 Task: In the  document application.epub Download file as 'Microsoft Word' Share this file with 'softage.9@softage.net' Insert the command  Viewing
Action: Mouse moved to (490, 250)
Screenshot: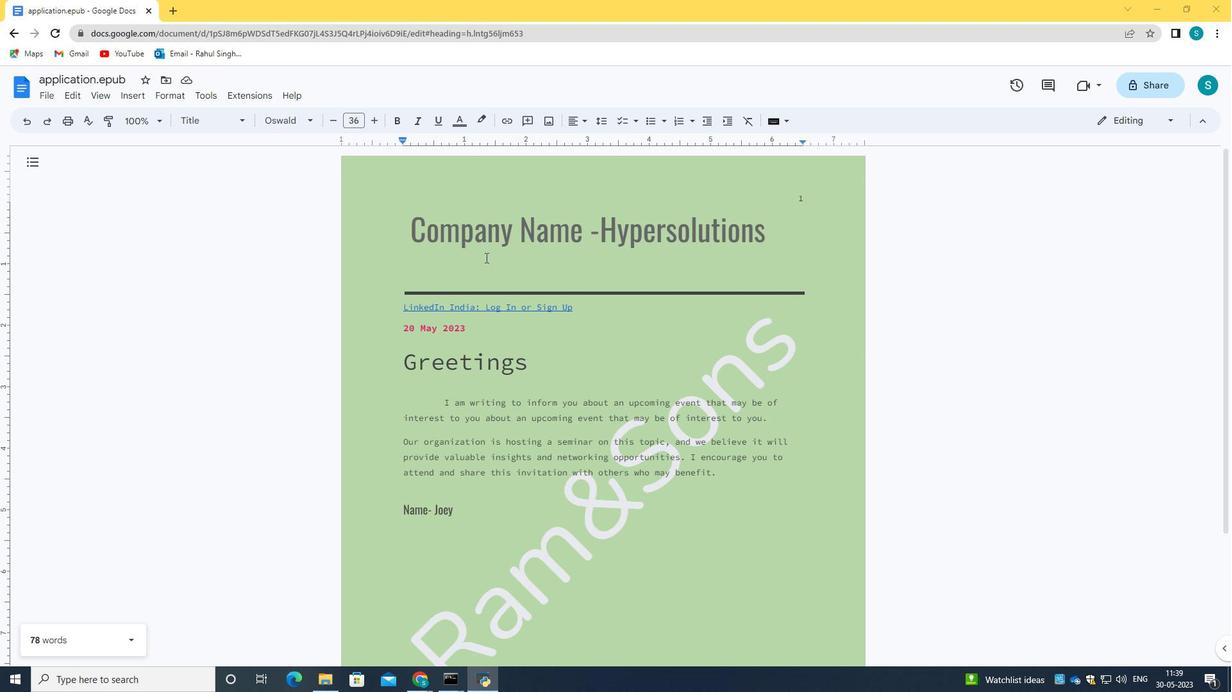 
Action: Mouse scrolled (490, 249) with delta (0, 0)
Screenshot: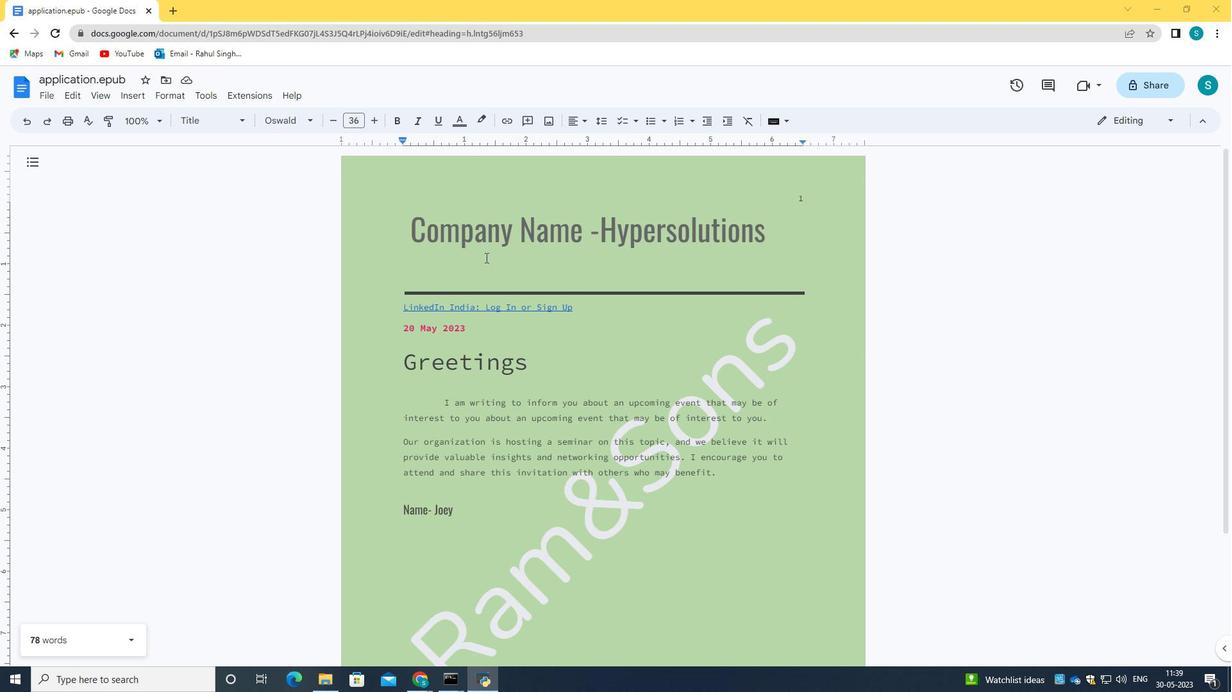 
Action: Mouse scrolled (490, 249) with delta (0, 0)
Screenshot: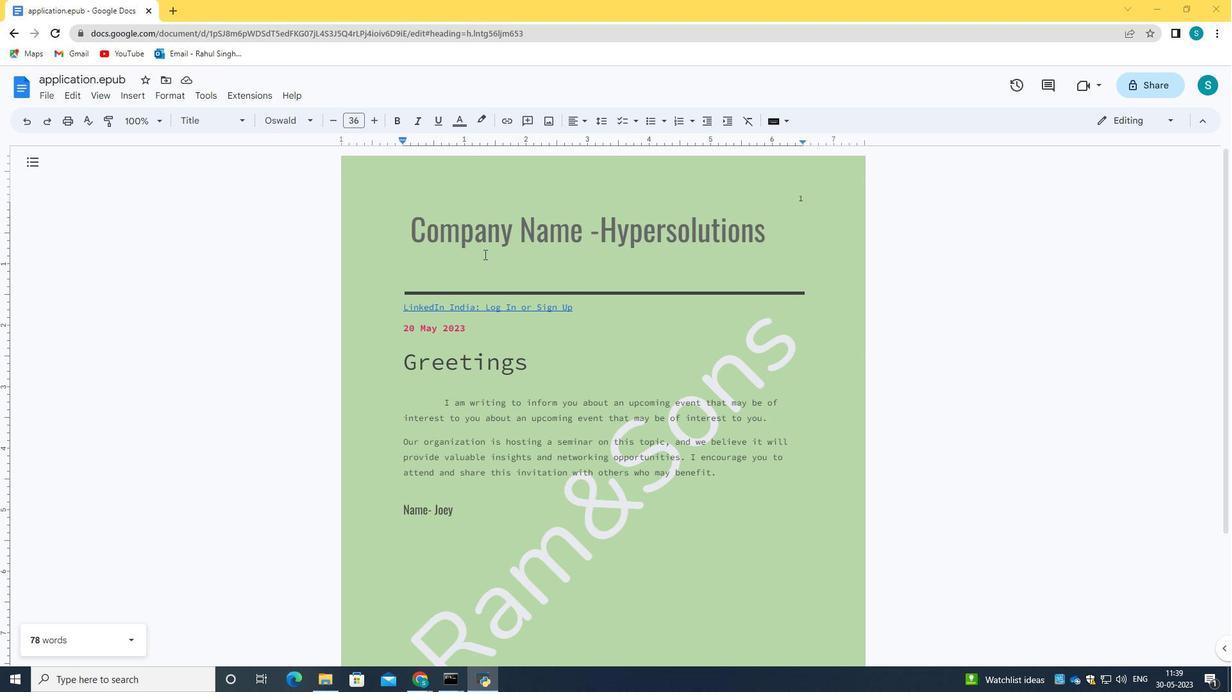 
Action: Mouse scrolled (490, 249) with delta (0, 0)
Screenshot: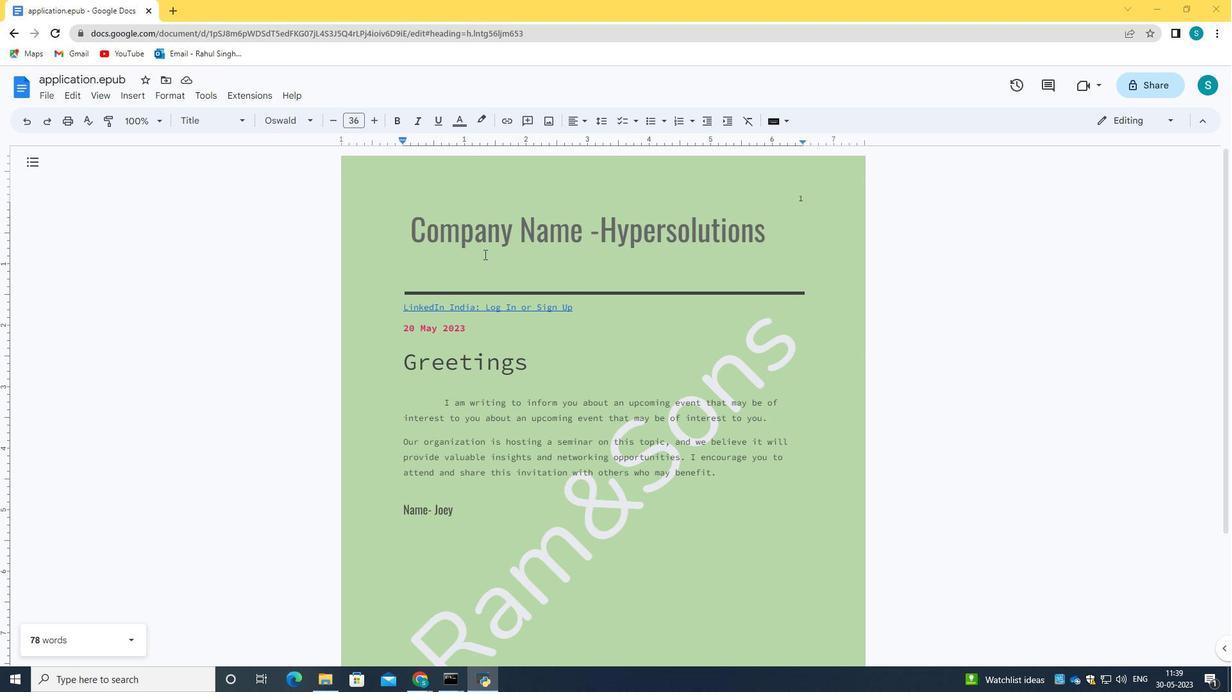 
Action: Mouse scrolled (490, 250) with delta (0, 0)
Screenshot: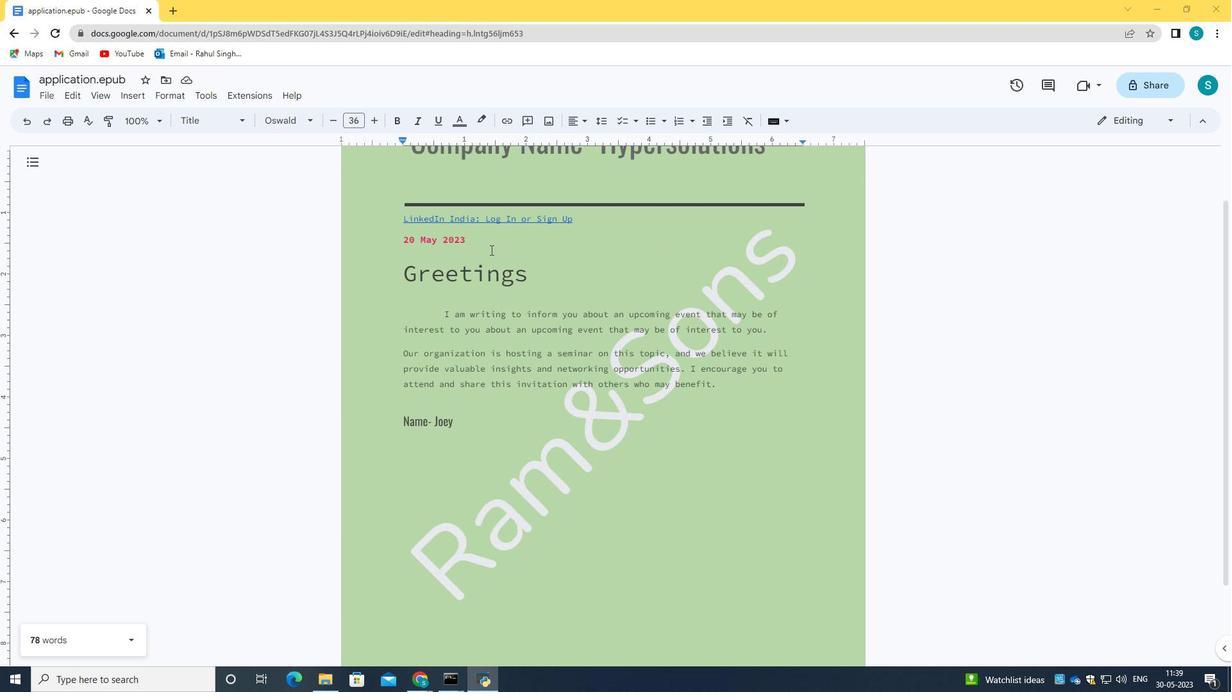 
Action: Mouse scrolled (490, 250) with delta (0, 0)
Screenshot: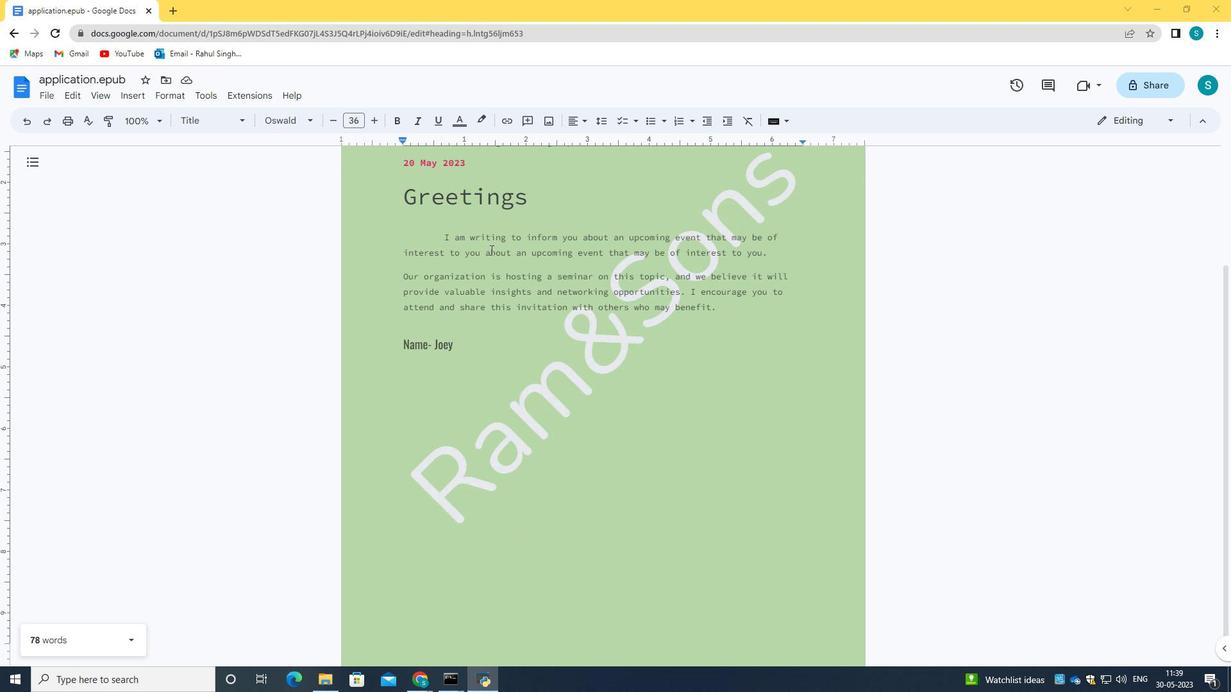 
Action: Mouse scrolled (490, 250) with delta (0, 0)
Screenshot: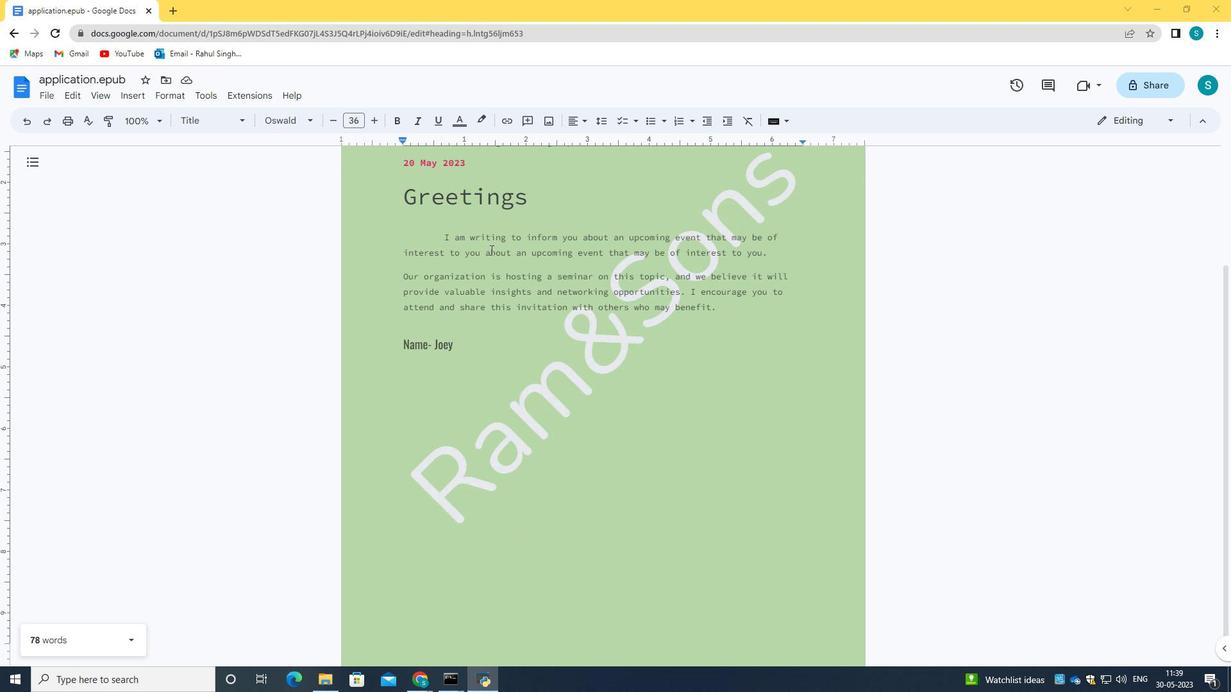 
Action: Mouse scrolled (490, 250) with delta (0, 0)
Screenshot: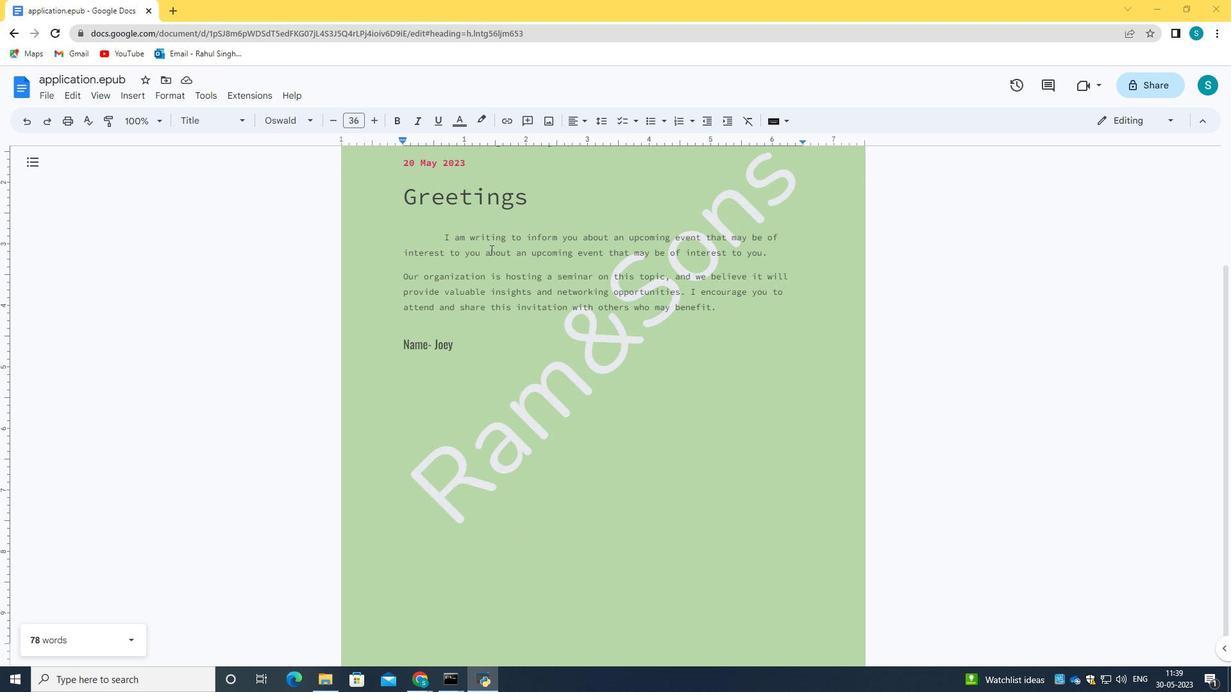 
Action: Mouse scrolled (490, 250) with delta (0, 0)
Screenshot: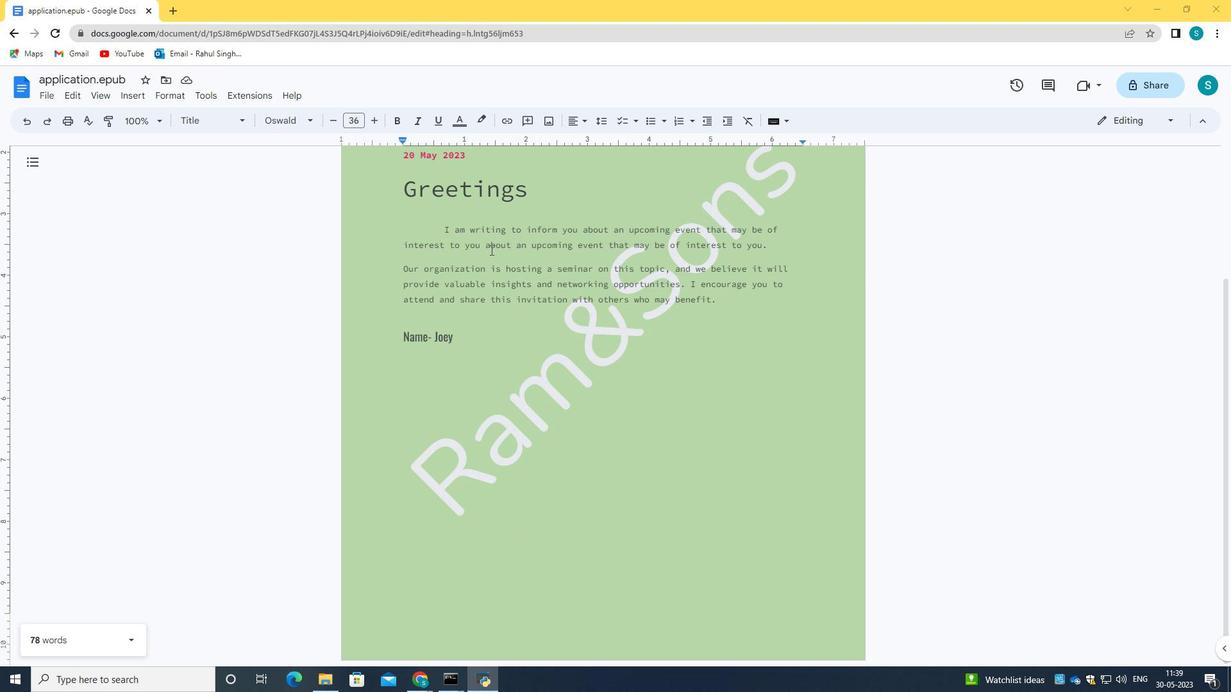 
Action: Mouse moved to (52, 92)
Screenshot: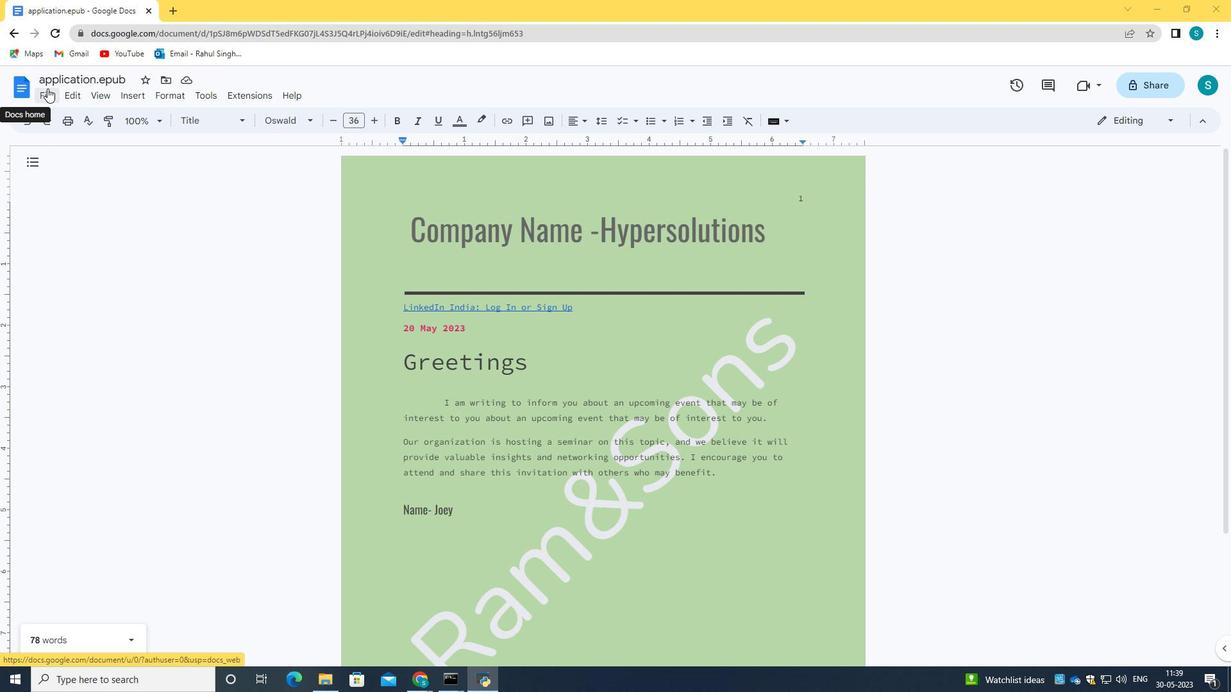 
Action: Mouse pressed left at (52, 92)
Screenshot: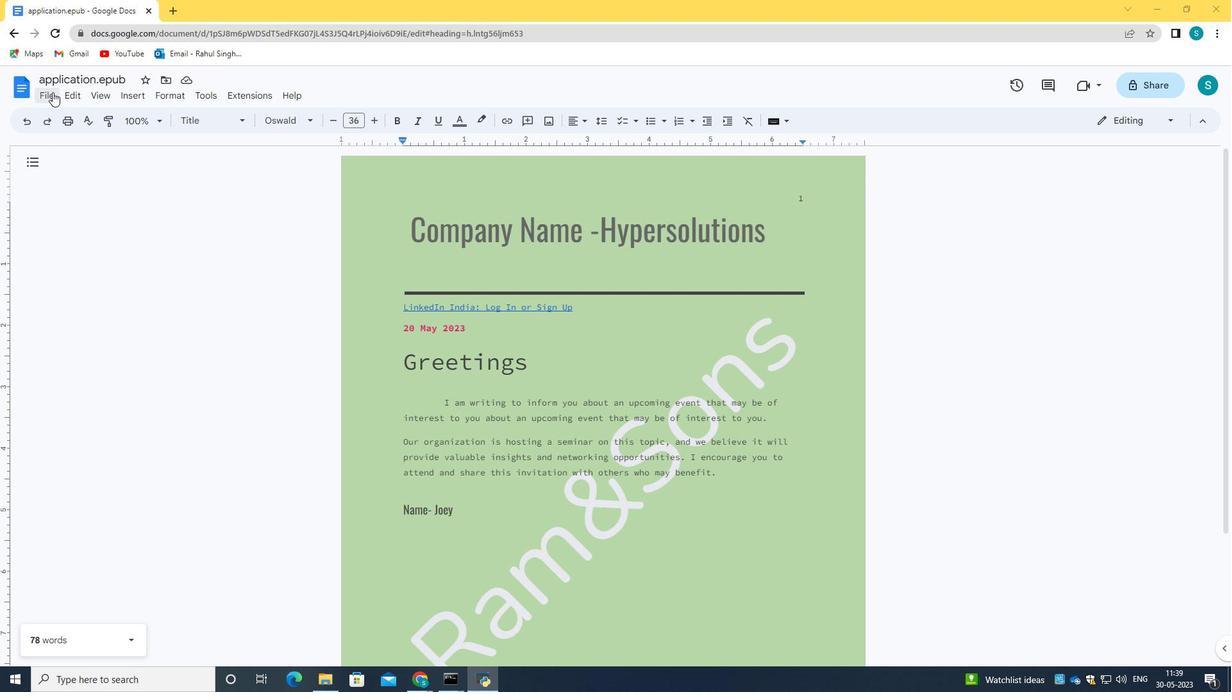 
Action: Mouse moved to (88, 236)
Screenshot: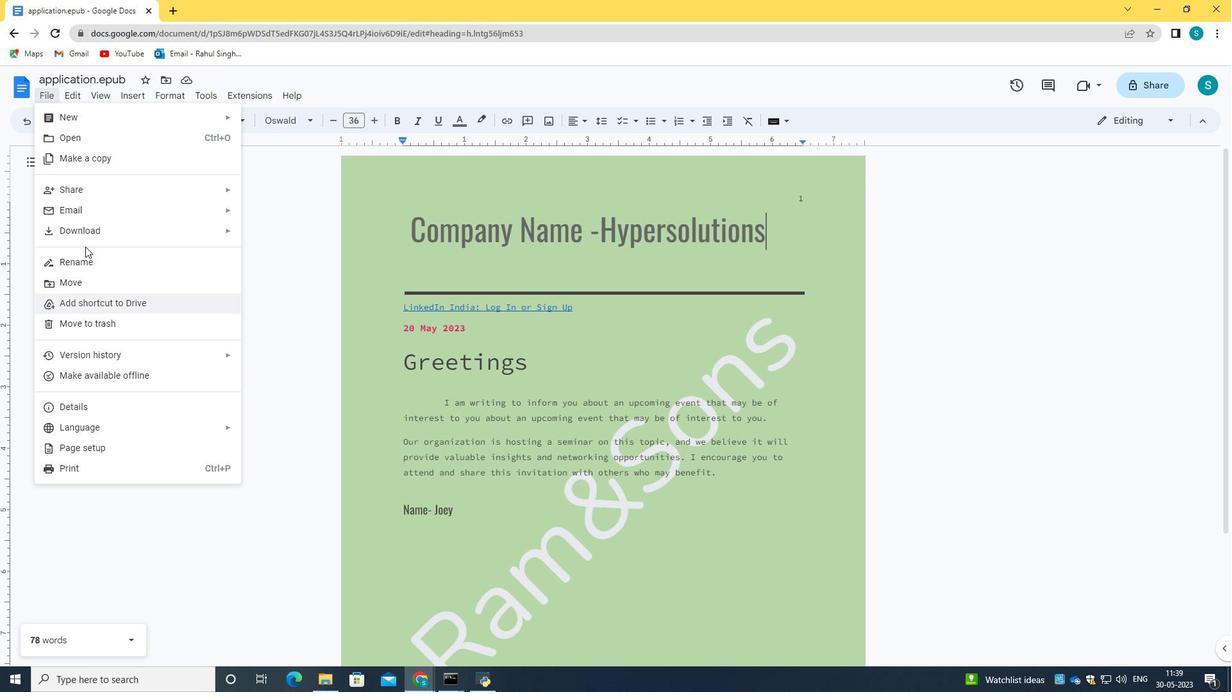 
Action: Mouse pressed left at (88, 236)
Screenshot: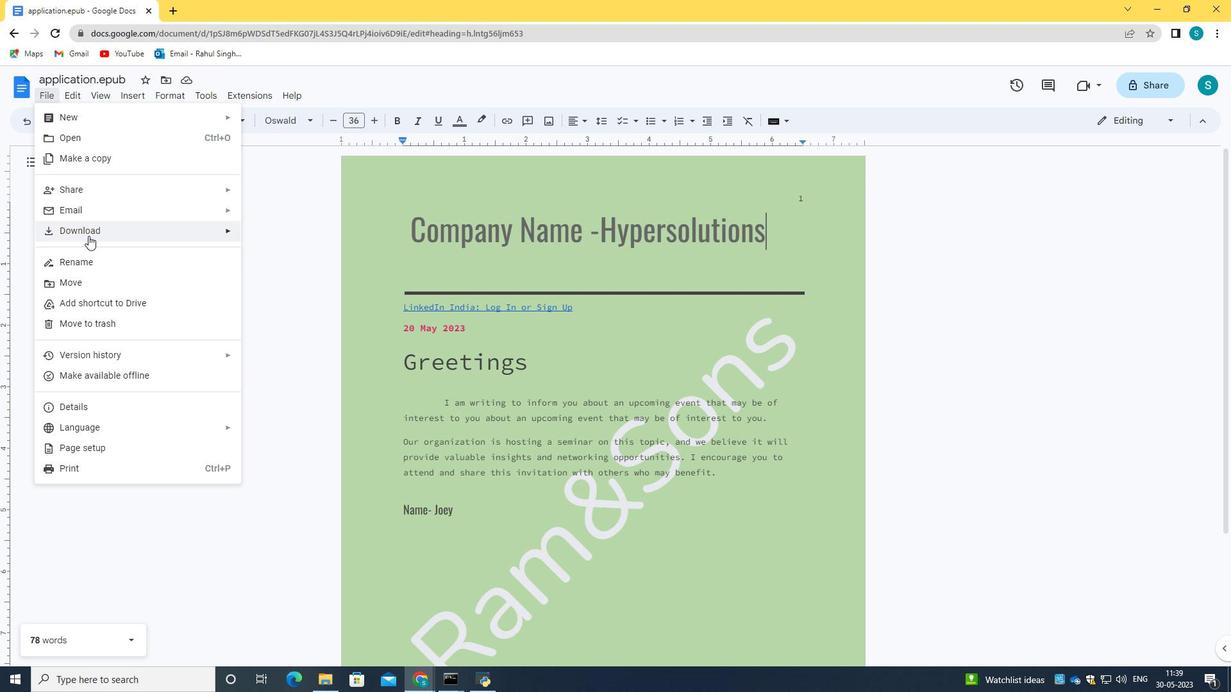 
Action: Mouse moved to (313, 241)
Screenshot: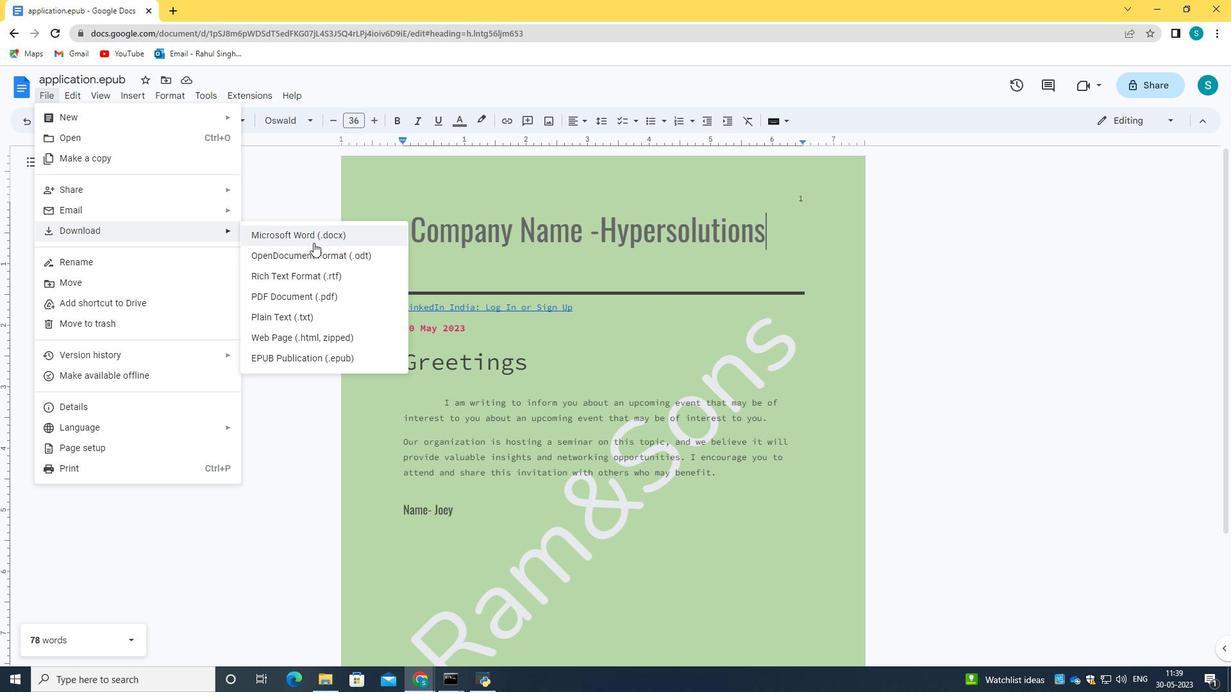 
Action: Mouse pressed left at (313, 241)
Screenshot: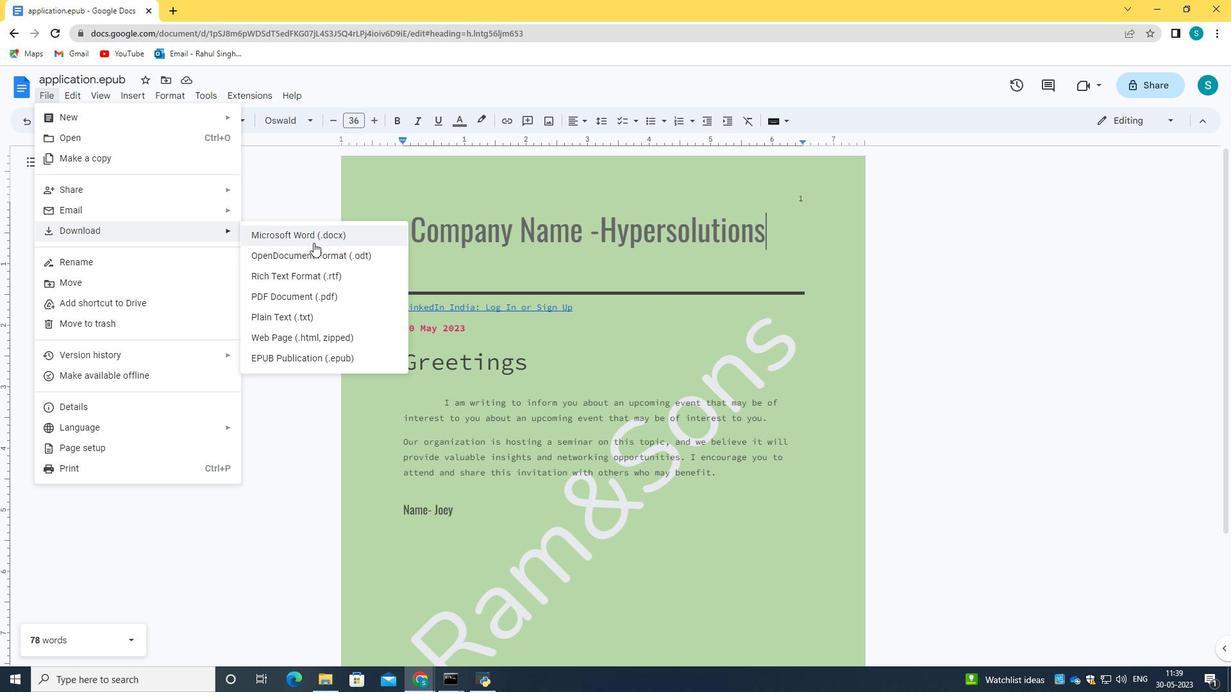 
Action: Mouse moved to (128, 646)
Screenshot: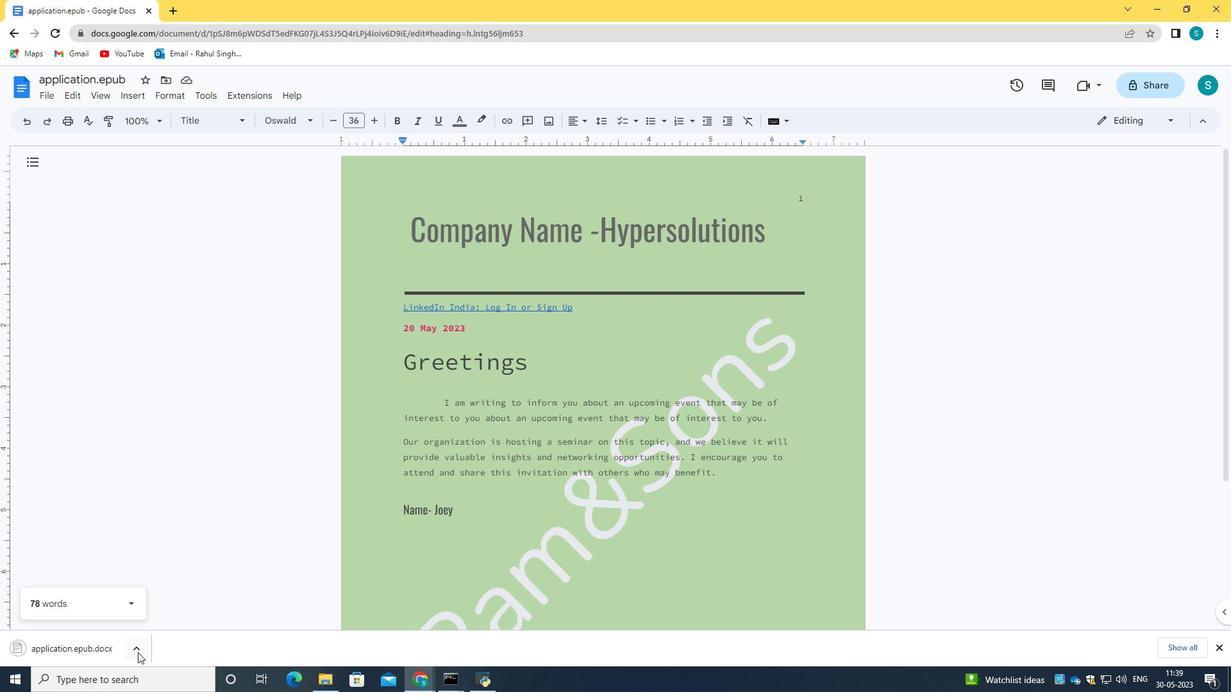 
Action: Mouse pressed left at (128, 646)
Screenshot: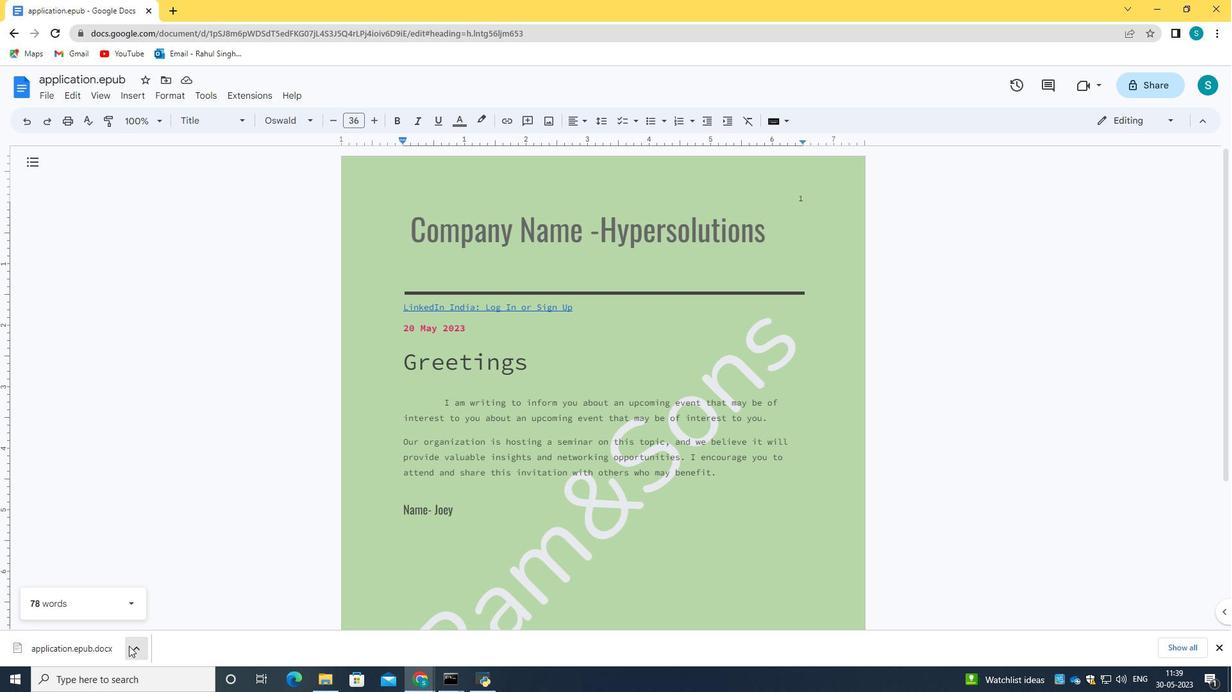
Action: Mouse moved to (160, 610)
Screenshot: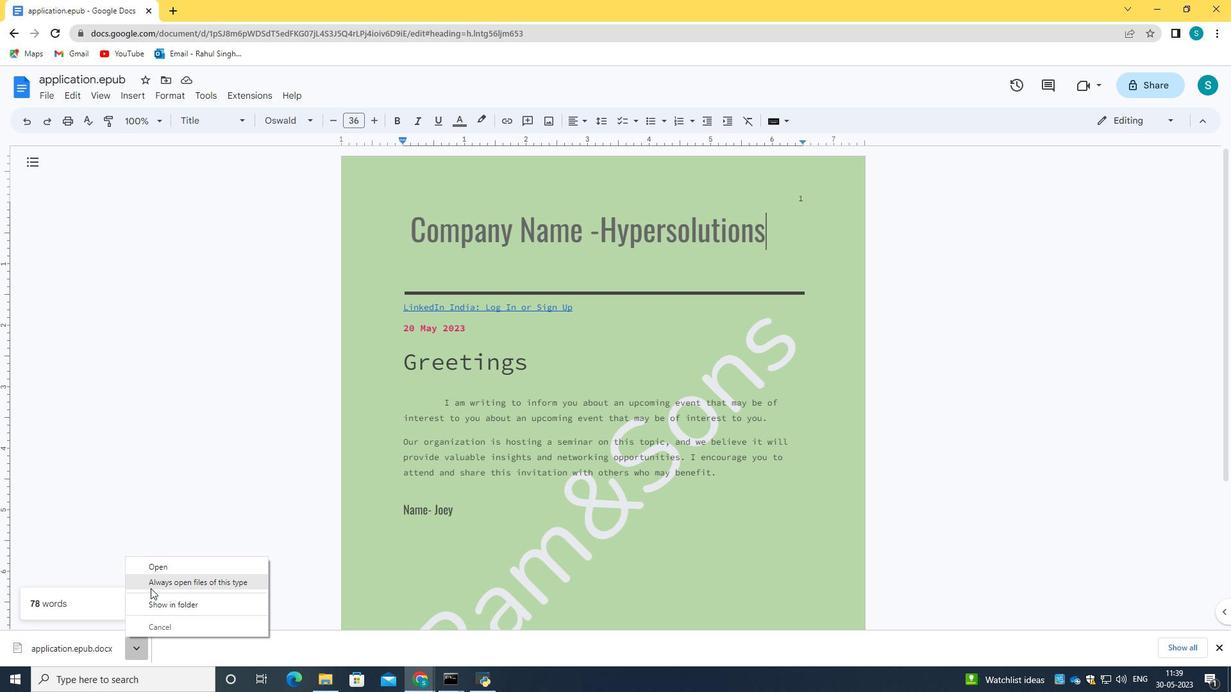 
Action: Mouse pressed left at (160, 610)
Screenshot: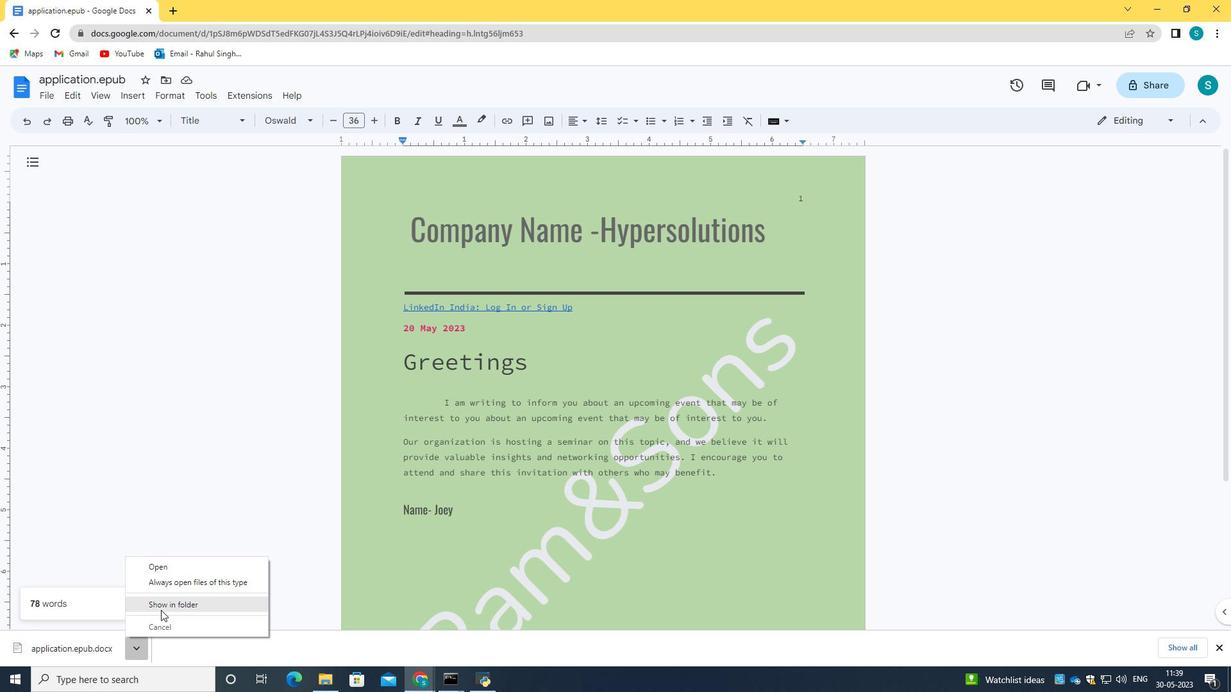 
Action: Mouse moved to (190, 103)
Screenshot: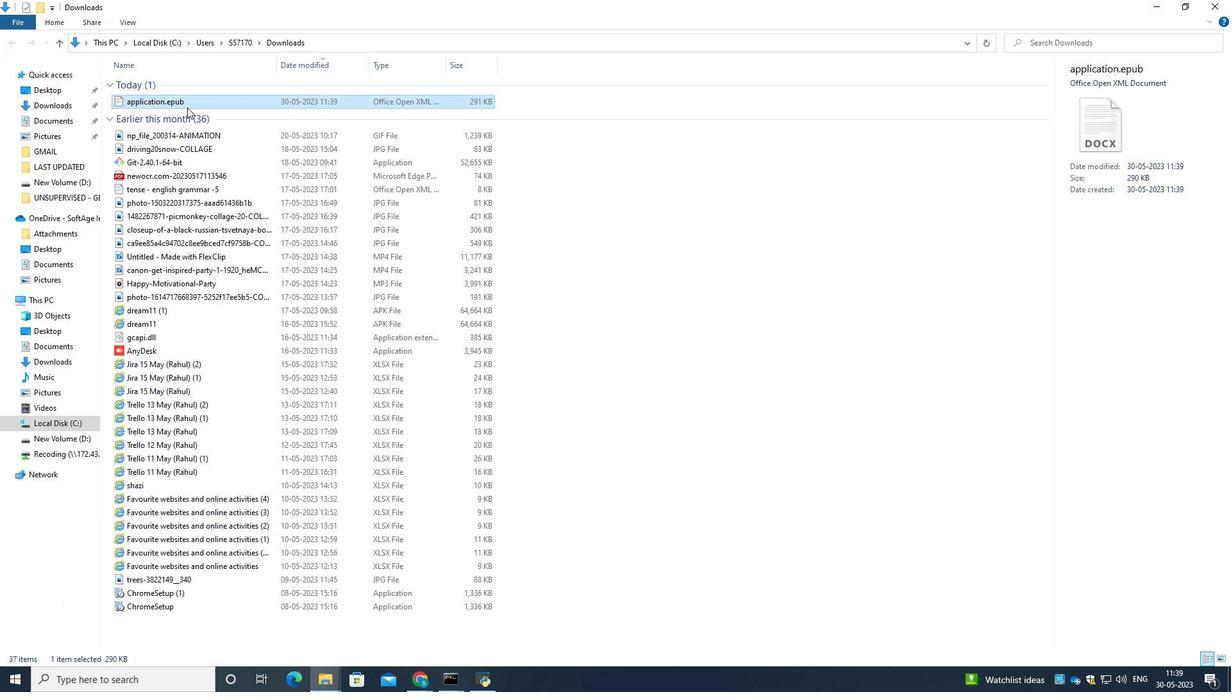 
Action: Mouse pressed left at (190, 103)
Screenshot: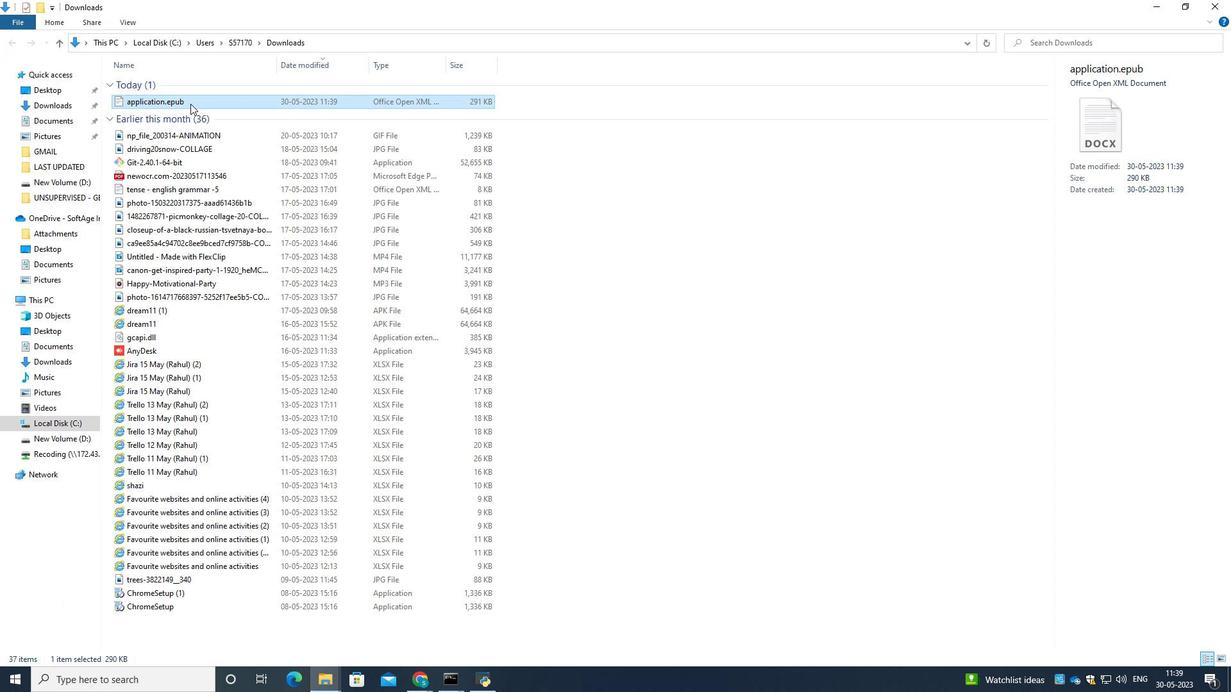 
Action: Mouse moved to (221, 100)
Screenshot: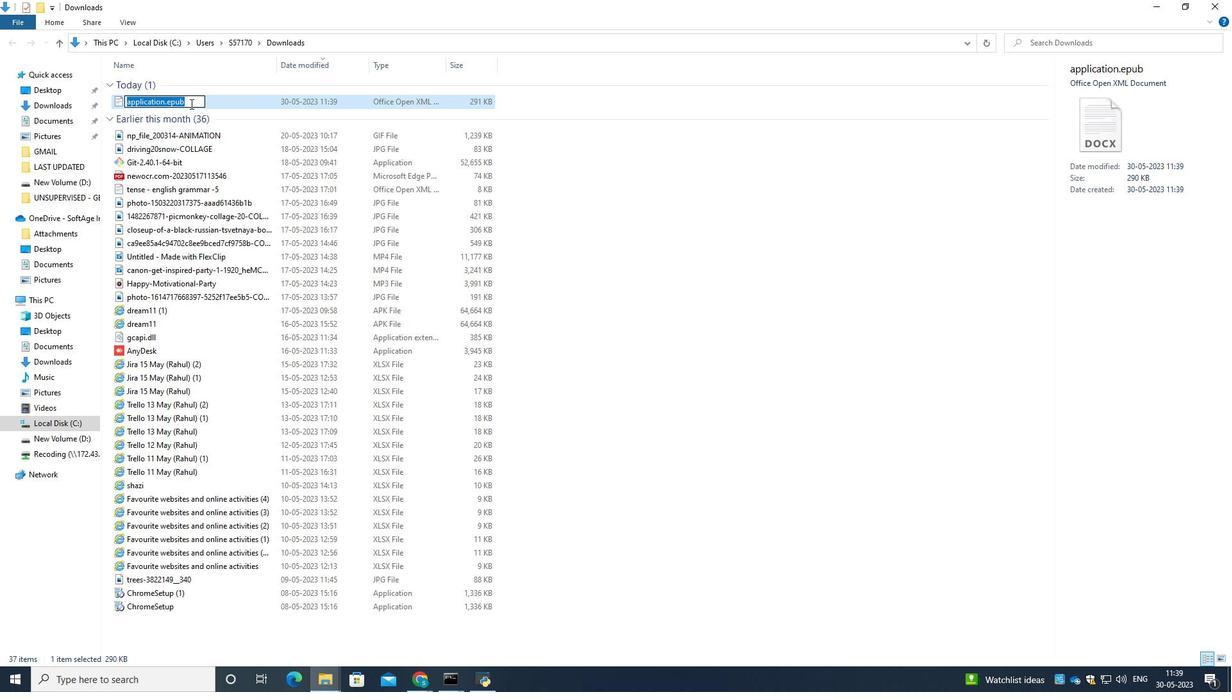 
Action: Mouse pressed left at (221, 100)
Screenshot: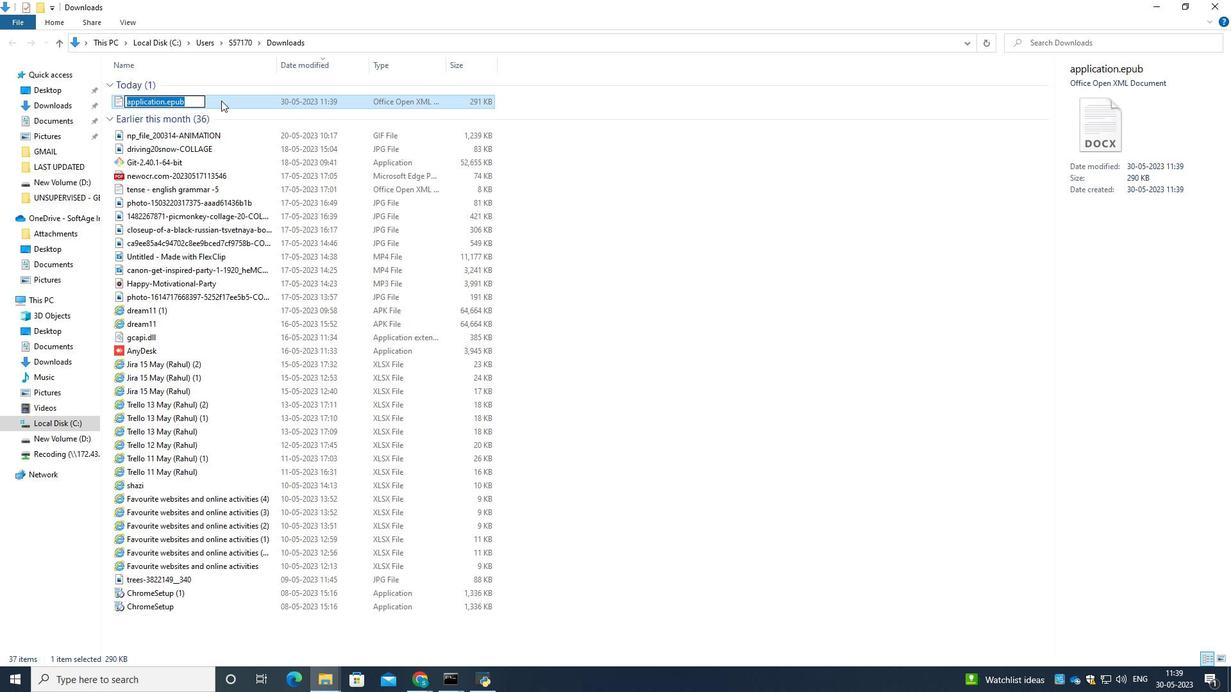 
Action: Mouse pressed left at (221, 100)
Screenshot: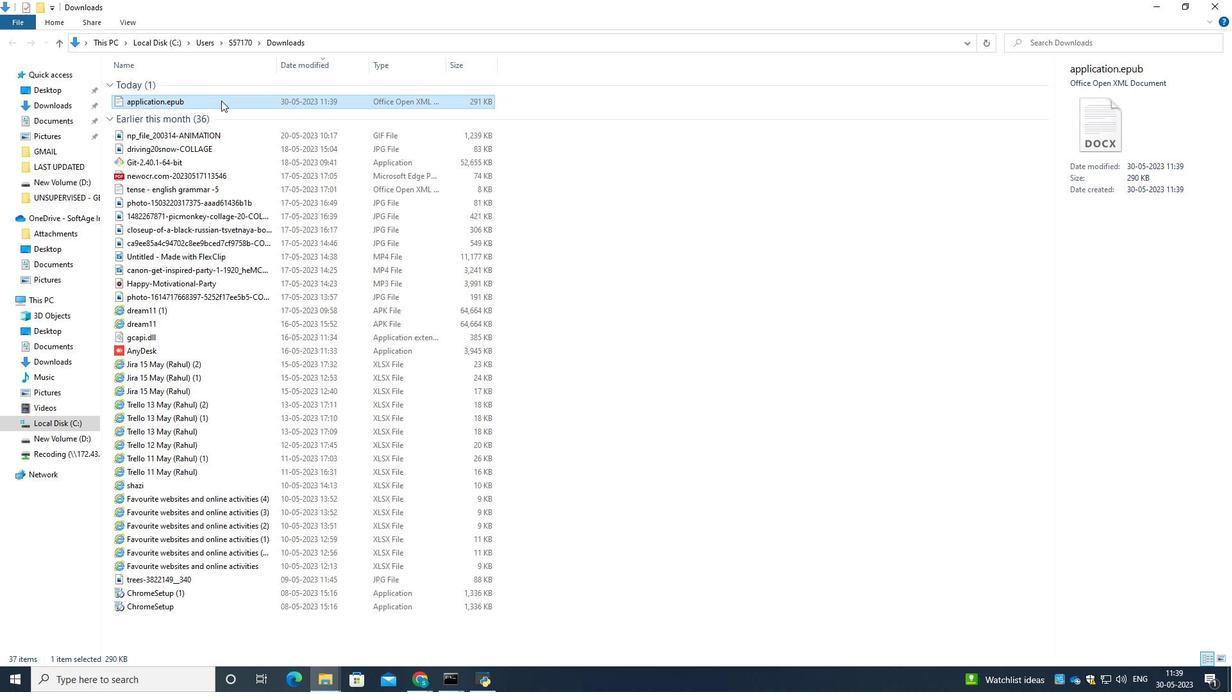 
Action: Mouse moved to (509, 358)
Screenshot: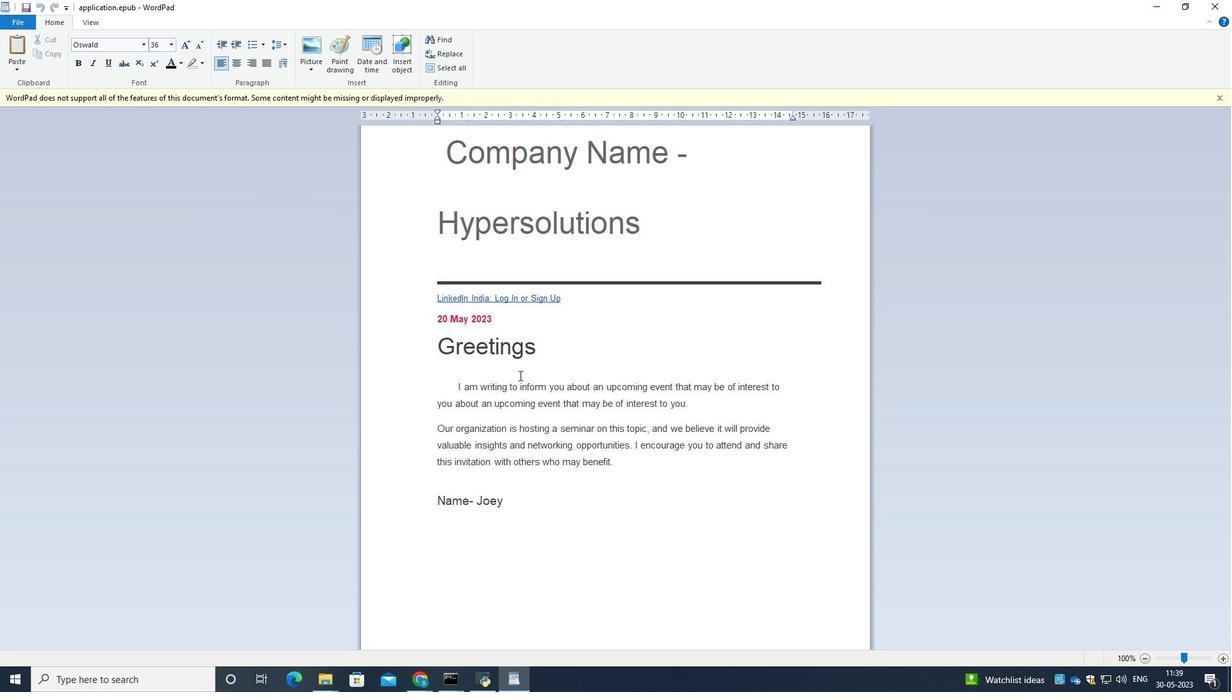
Action: Mouse scrolled (509, 359) with delta (0, 0)
Screenshot: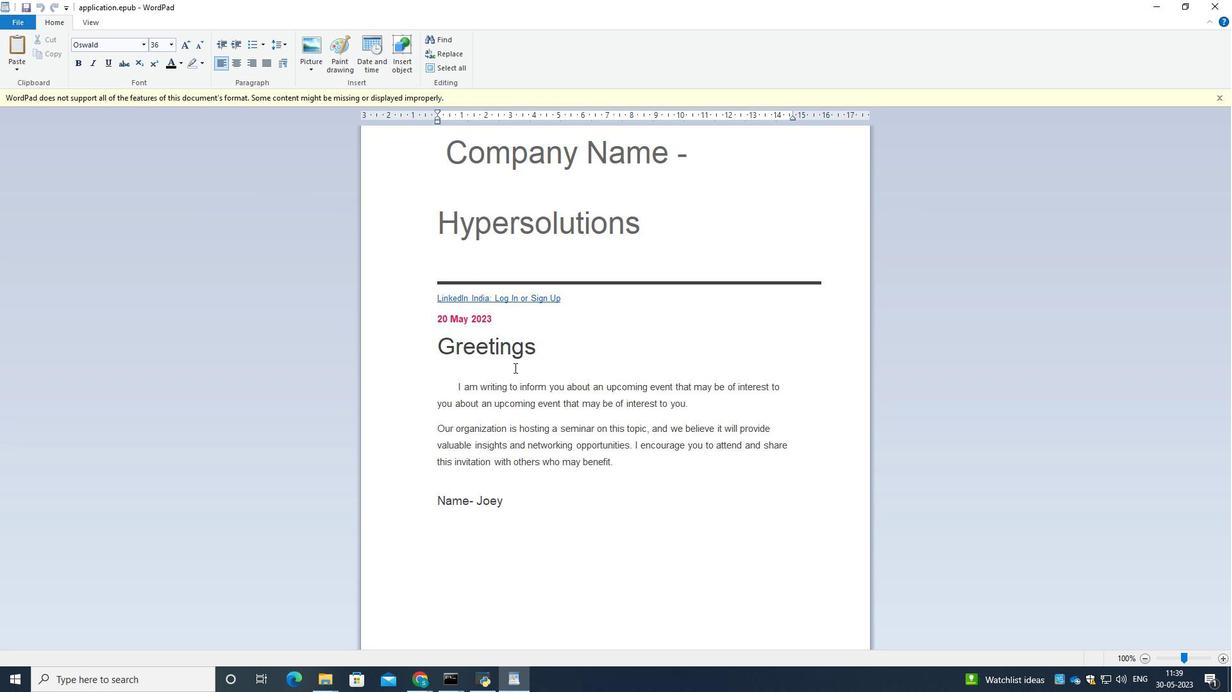 
Action: Mouse scrolled (509, 359) with delta (0, 0)
Screenshot: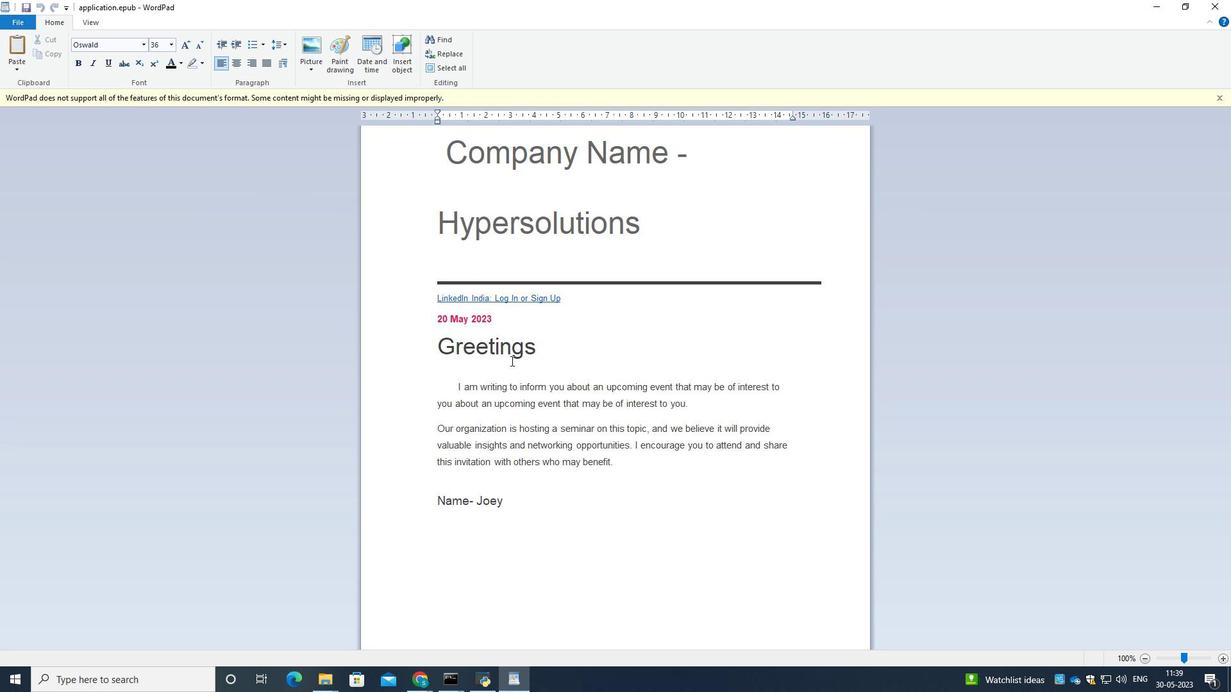 
Action: Mouse scrolled (509, 359) with delta (0, 0)
Screenshot: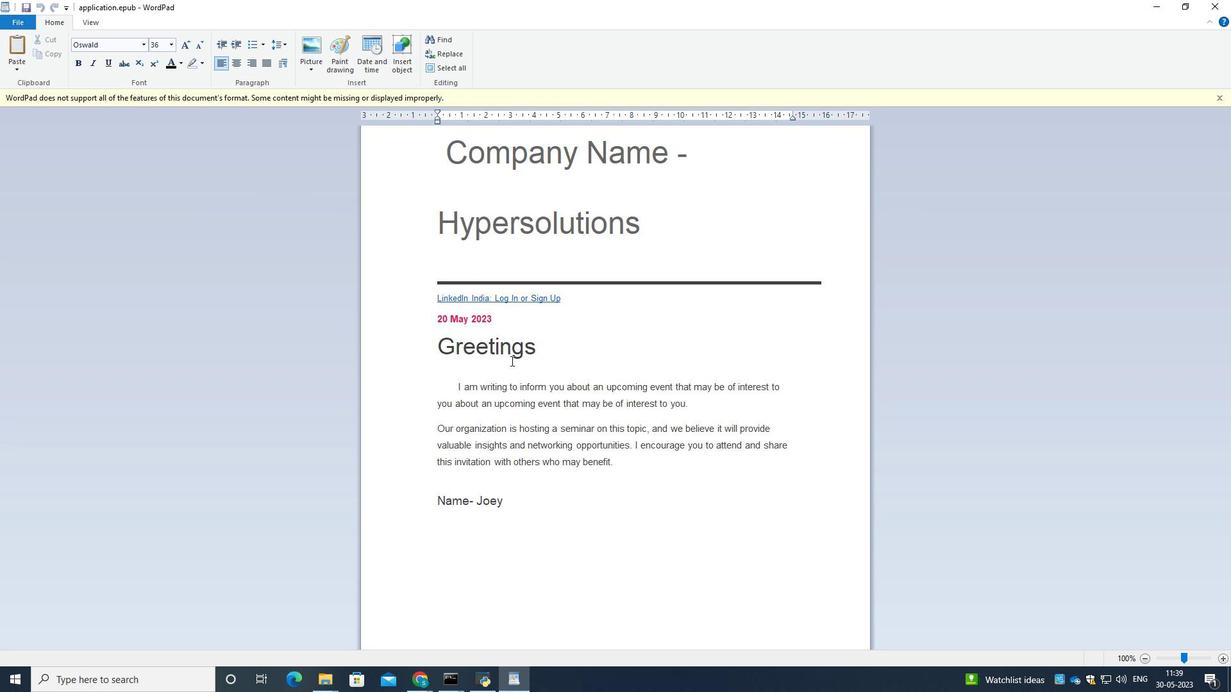 
Action: Mouse moved to (1231, 0)
Screenshot: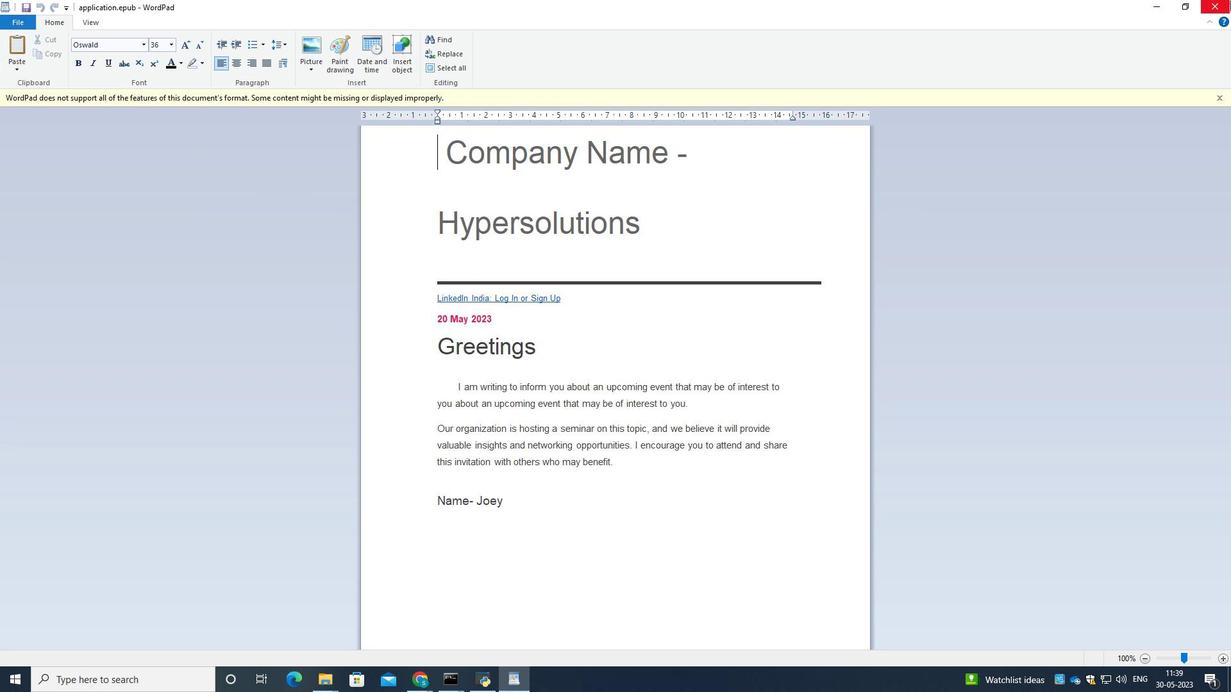 
Action: Mouse pressed left at (1230, 0)
Screenshot: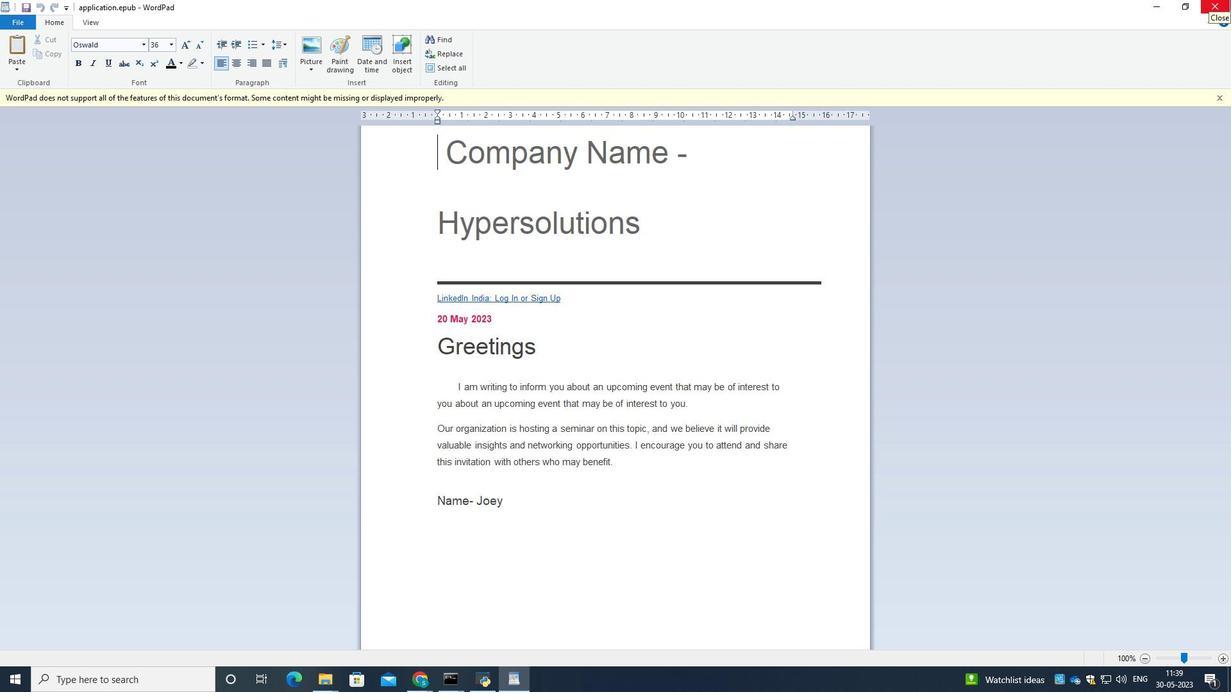 
Action: Mouse moved to (420, 675)
Screenshot: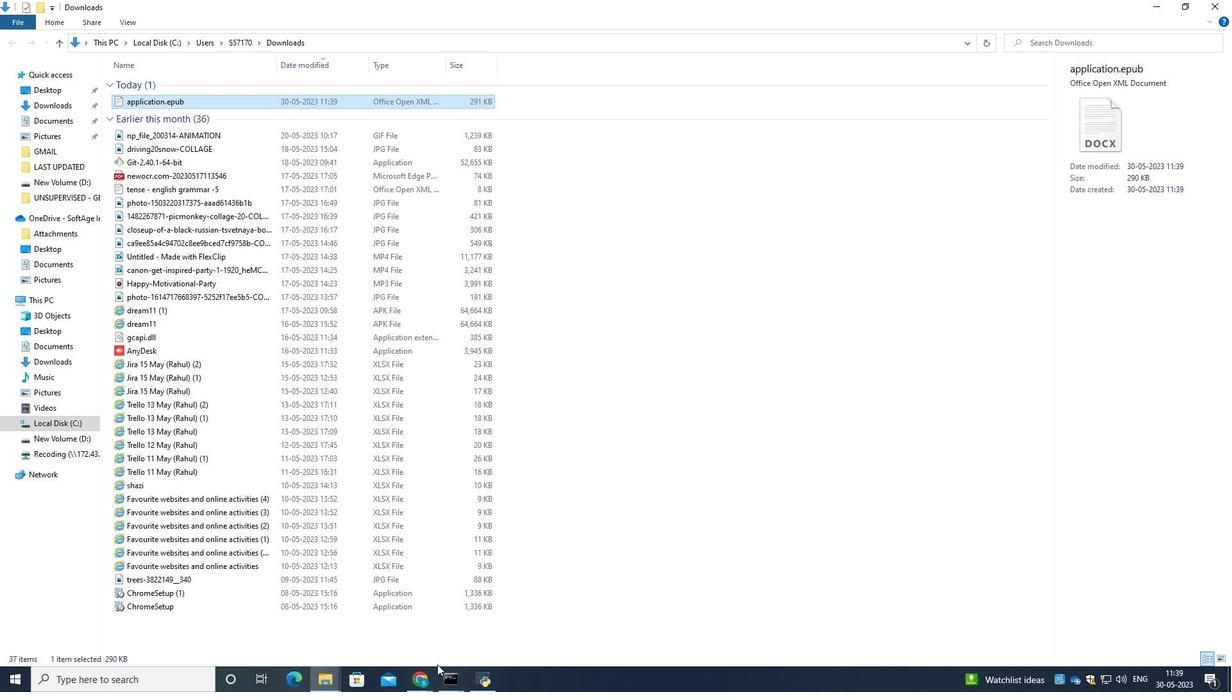 
Action: Mouse pressed left at (420, 675)
Screenshot: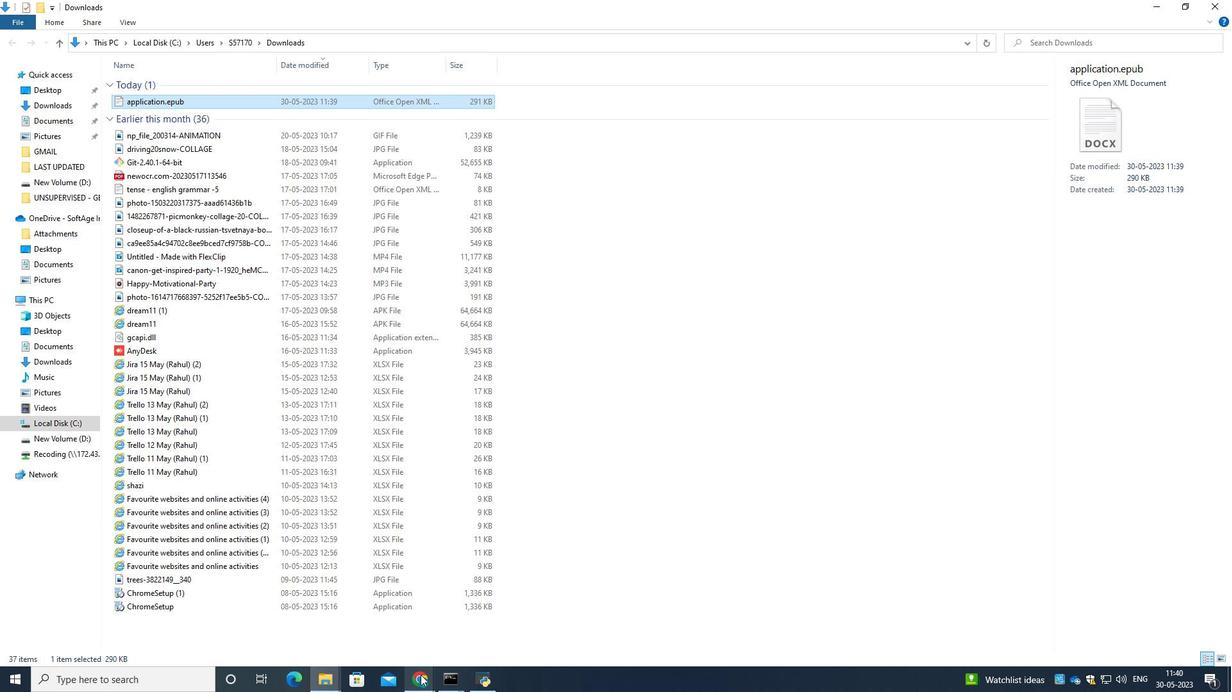 
Action: Mouse moved to (584, 618)
Screenshot: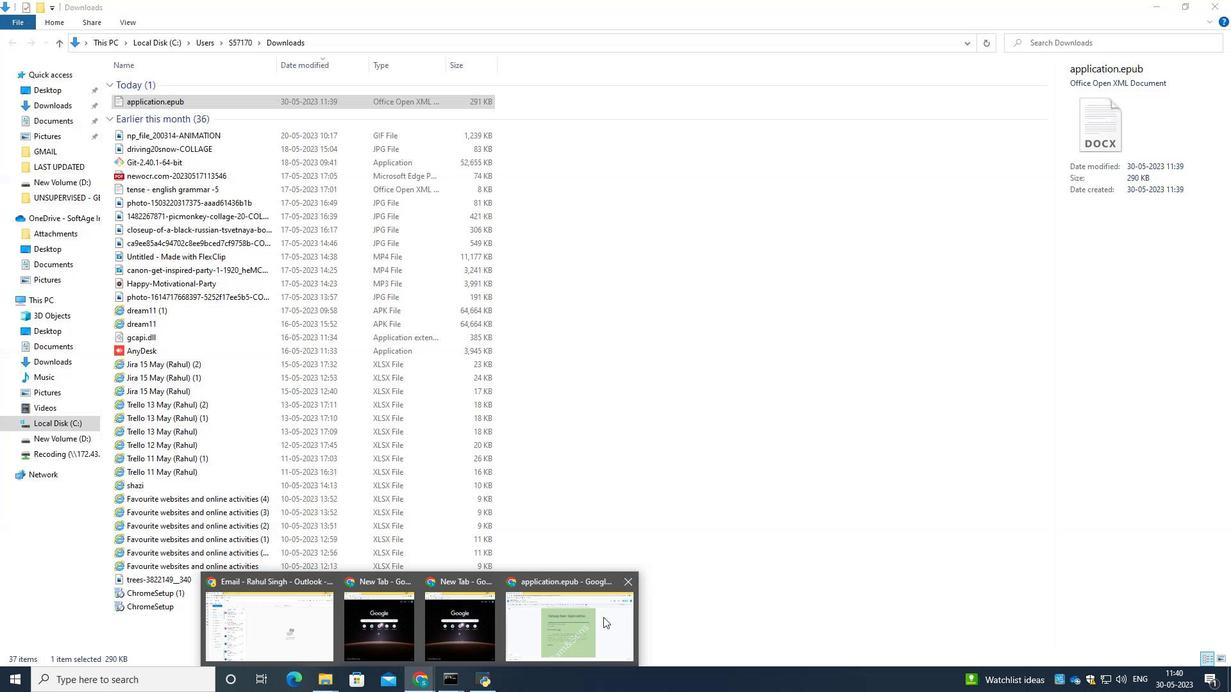 
Action: Mouse pressed left at (584, 618)
Screenshot: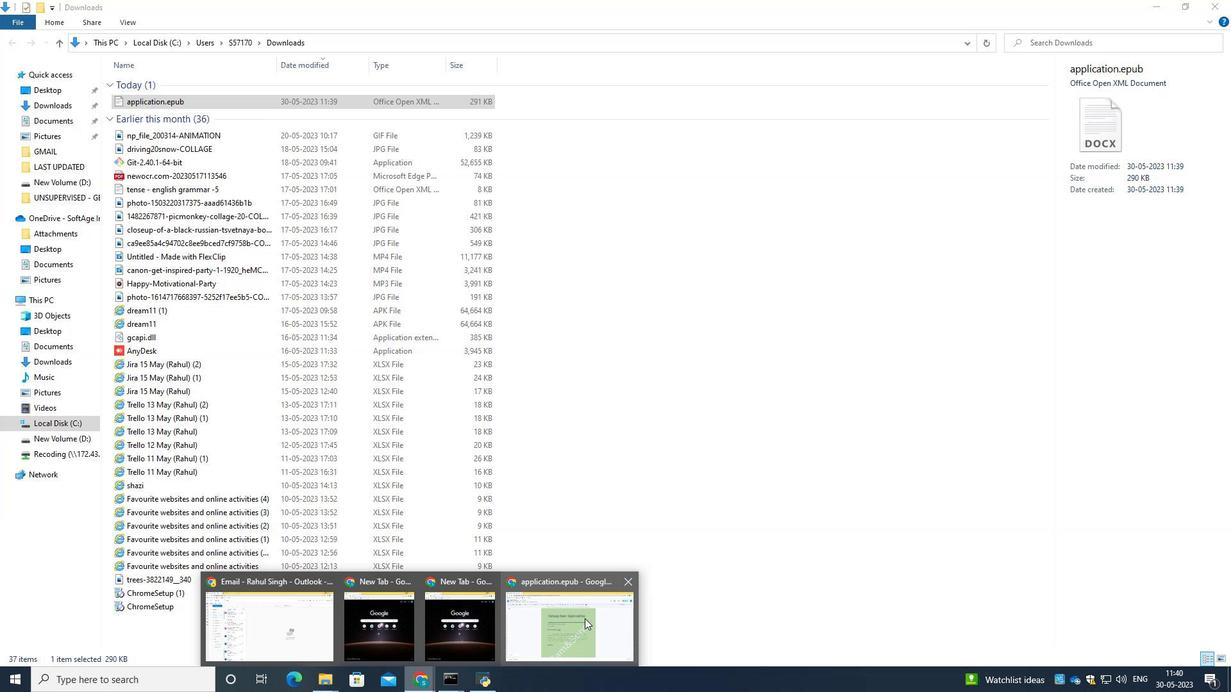 
Action: Mouse moved to (49, 98)
Screenshot: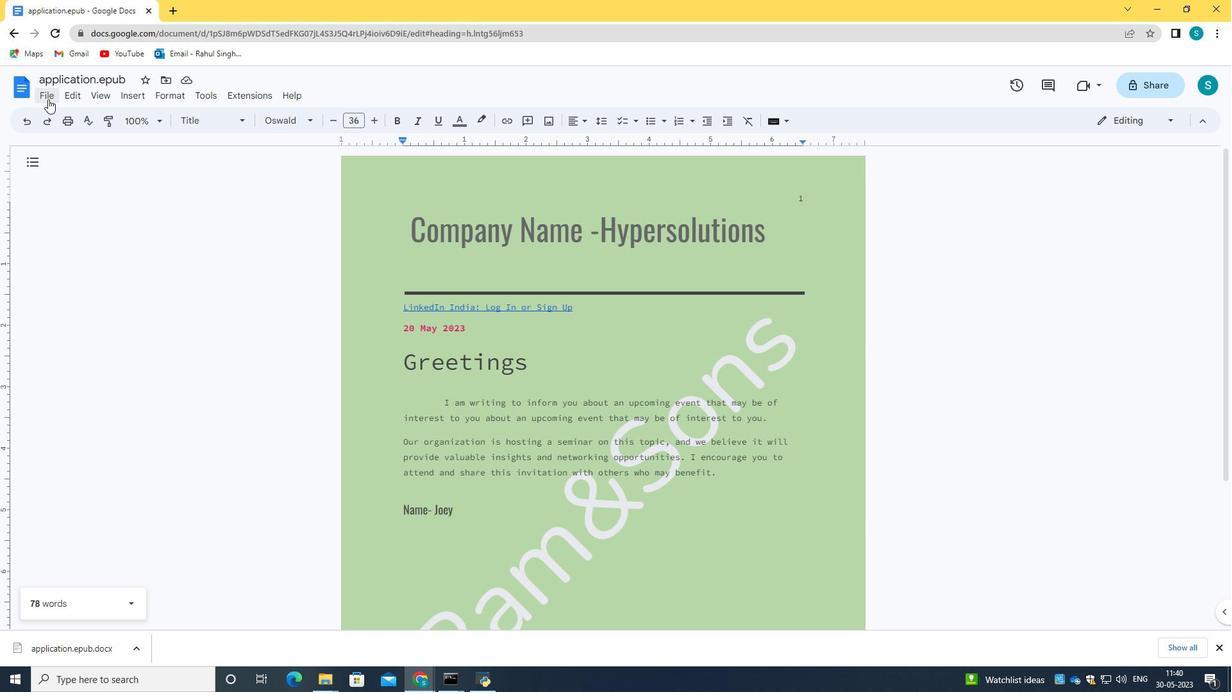 
Action: Mouse pressed left at (49, 98)
Screenshot: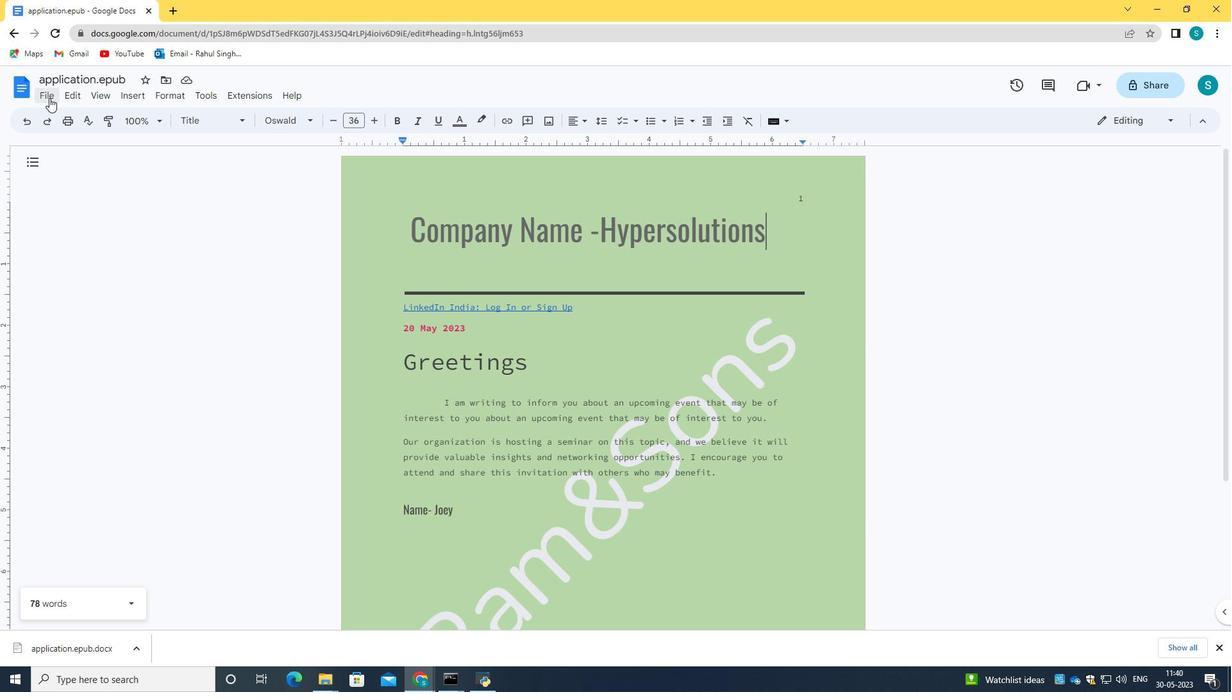 
Action: Mouse moved to (273, 197)
Screenshot: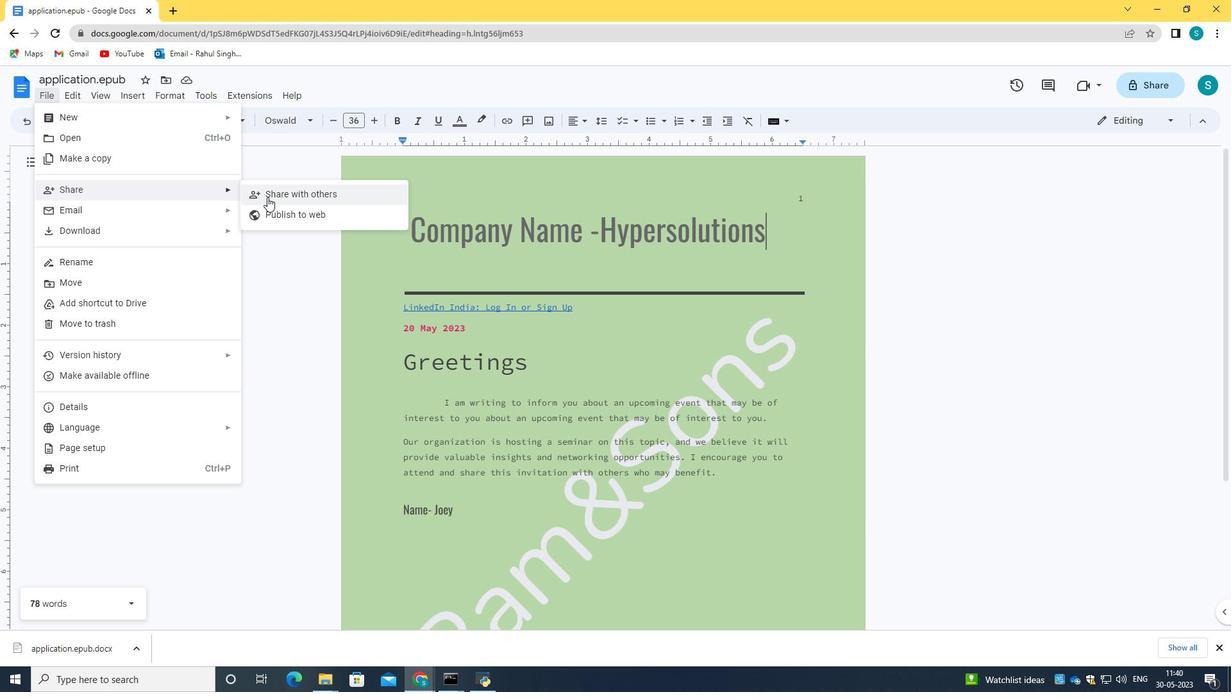 
Action: Mouse pressed left at (273, 197)
Screenshot: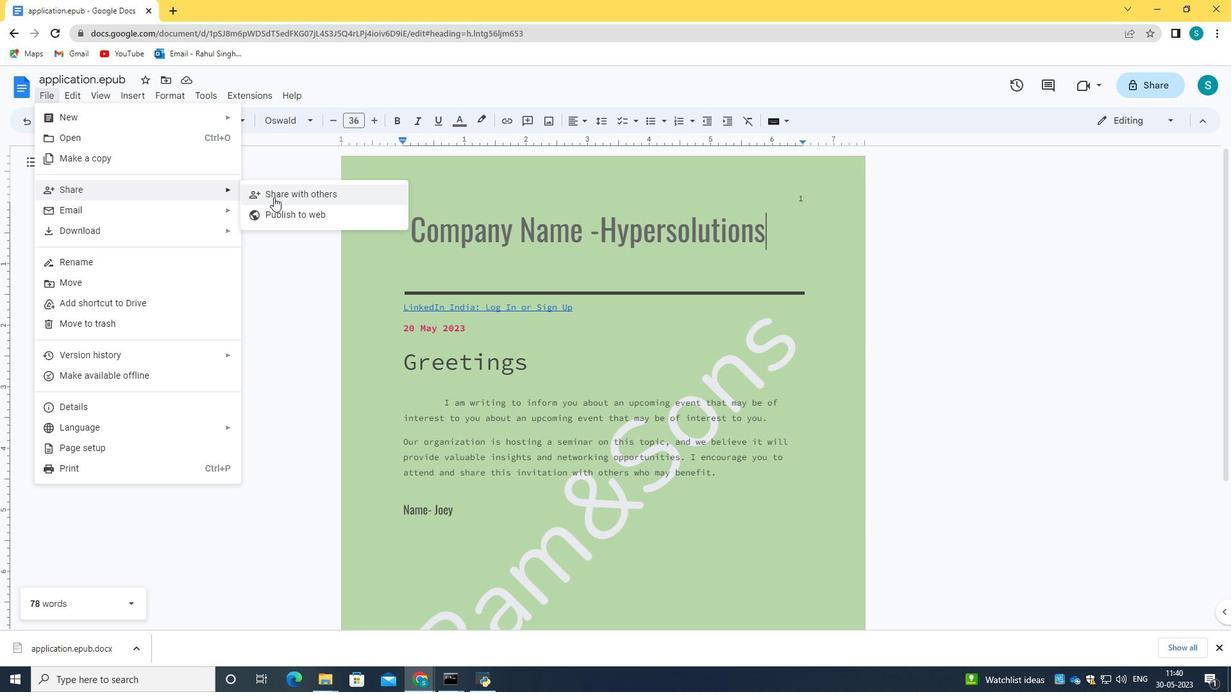 
Action: Mouse moved to (576, 278)
Screenshot: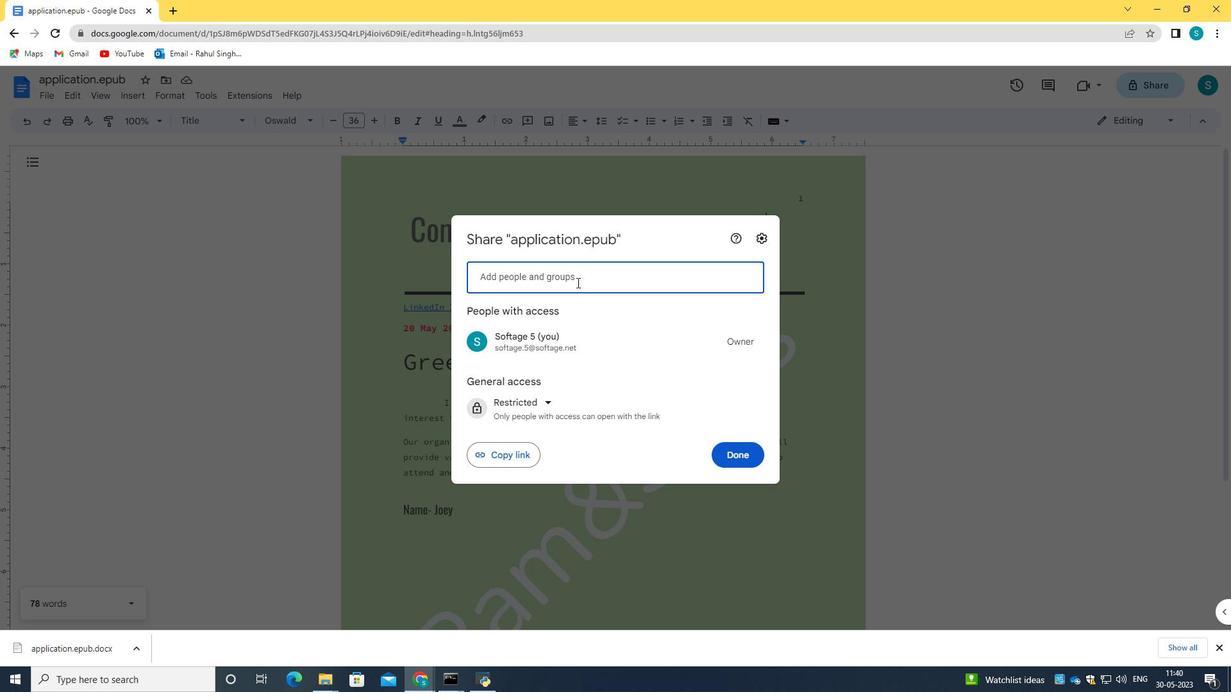 
Action: Mouse pressed left at (576, 278)
Screenshot: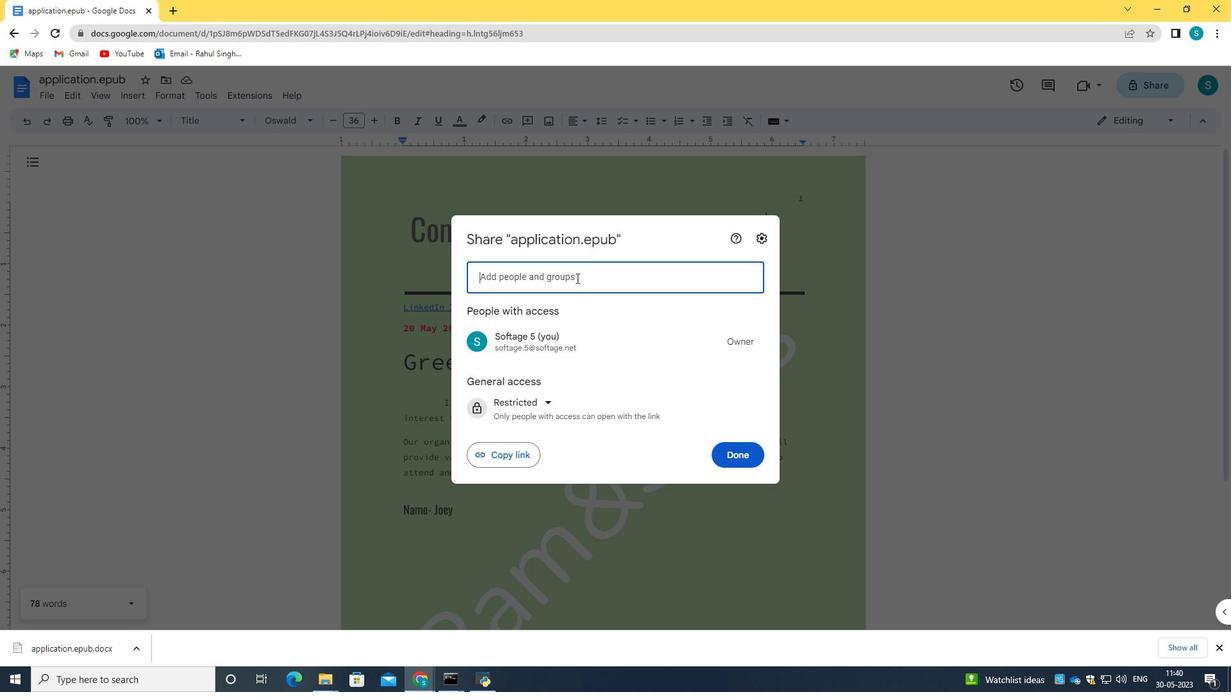 
Action: Key pressed softage.9<Key.shift>@softage.net
Screenshot: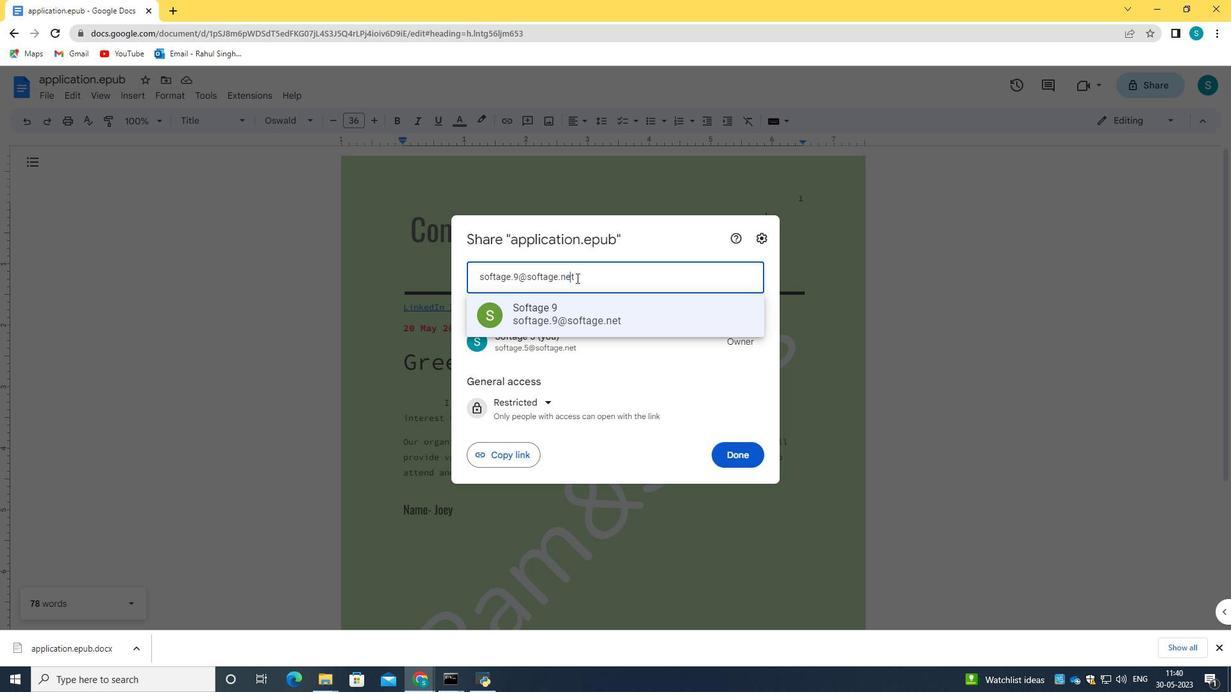 
Action: Mouse moved to (581, 321)
Screenshot: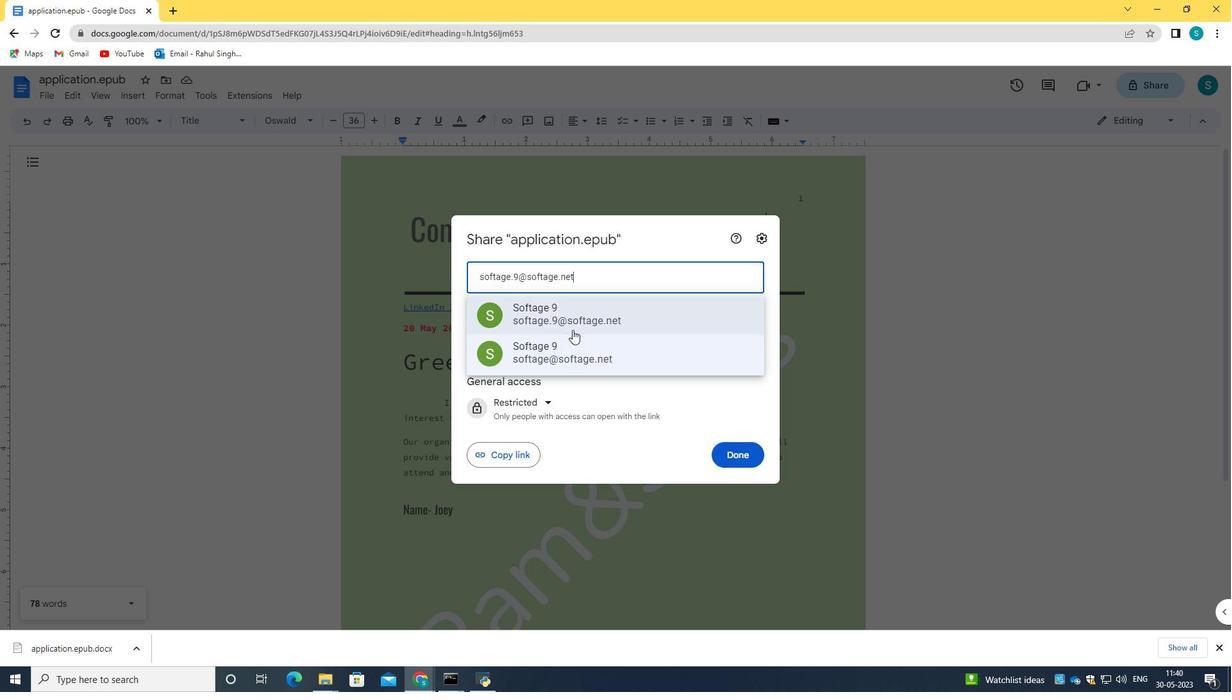 
Action: Mouse pressed left at (581, 321)
Screenshot: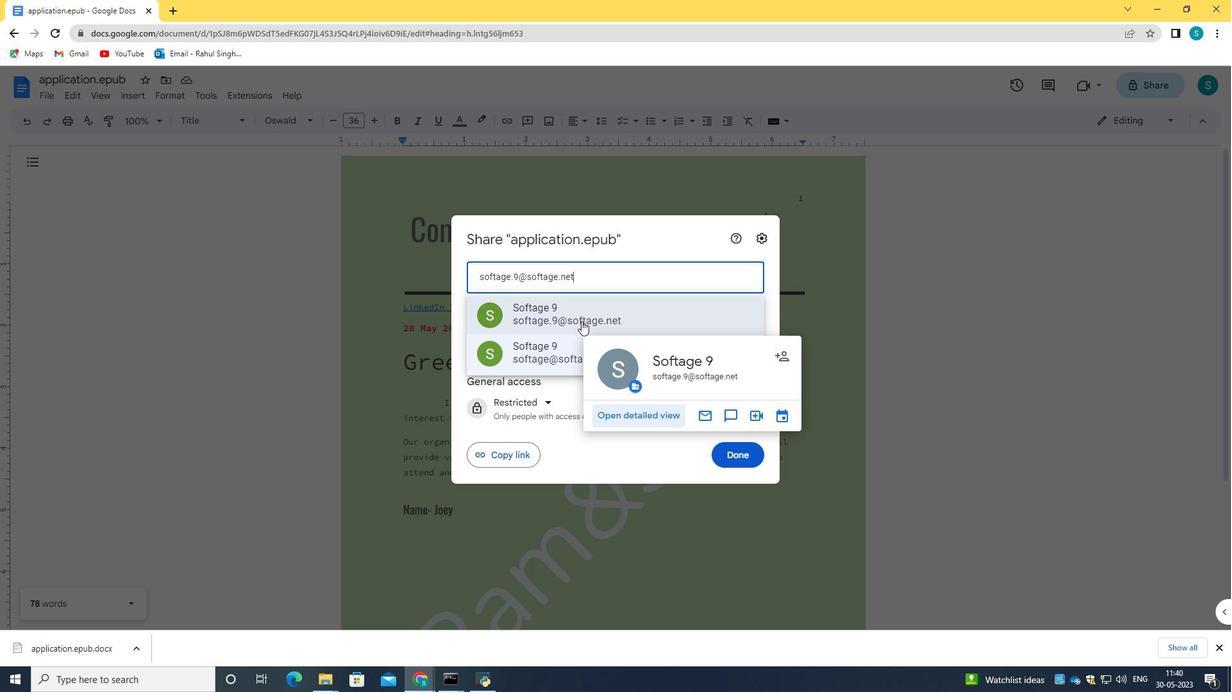 
Action: Mouse moved to (608, 441)
Screenshot: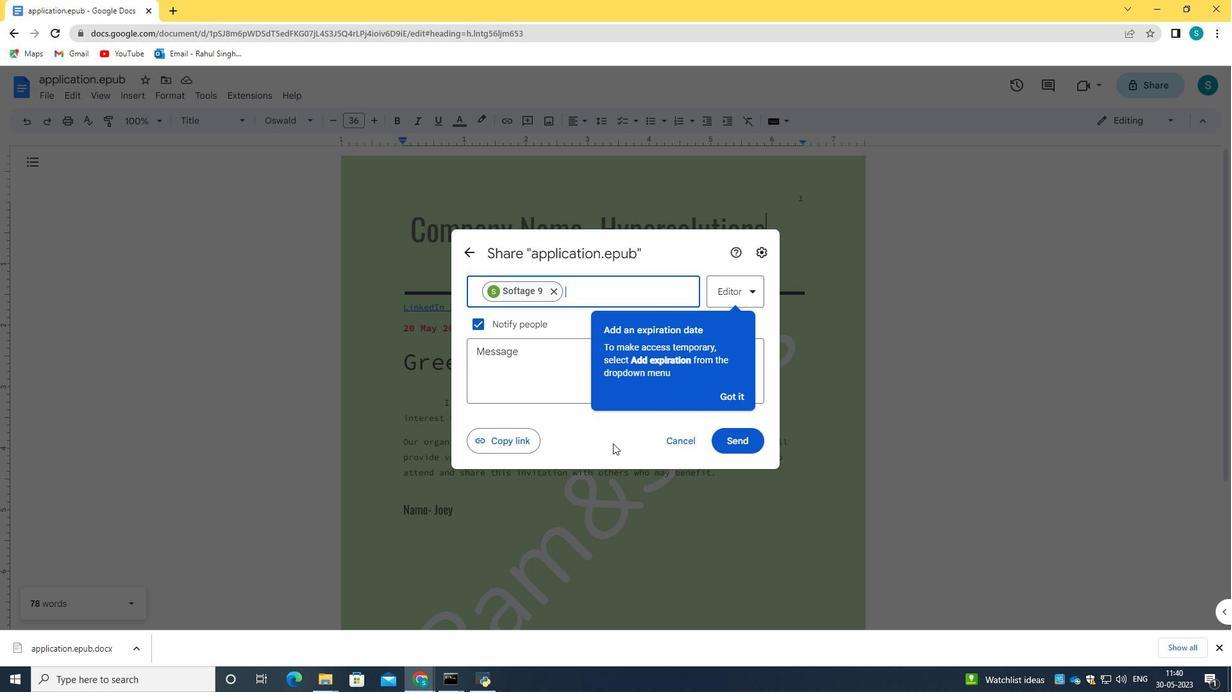 
Action: Mouse pressed left at (608, 441)
Screenshot: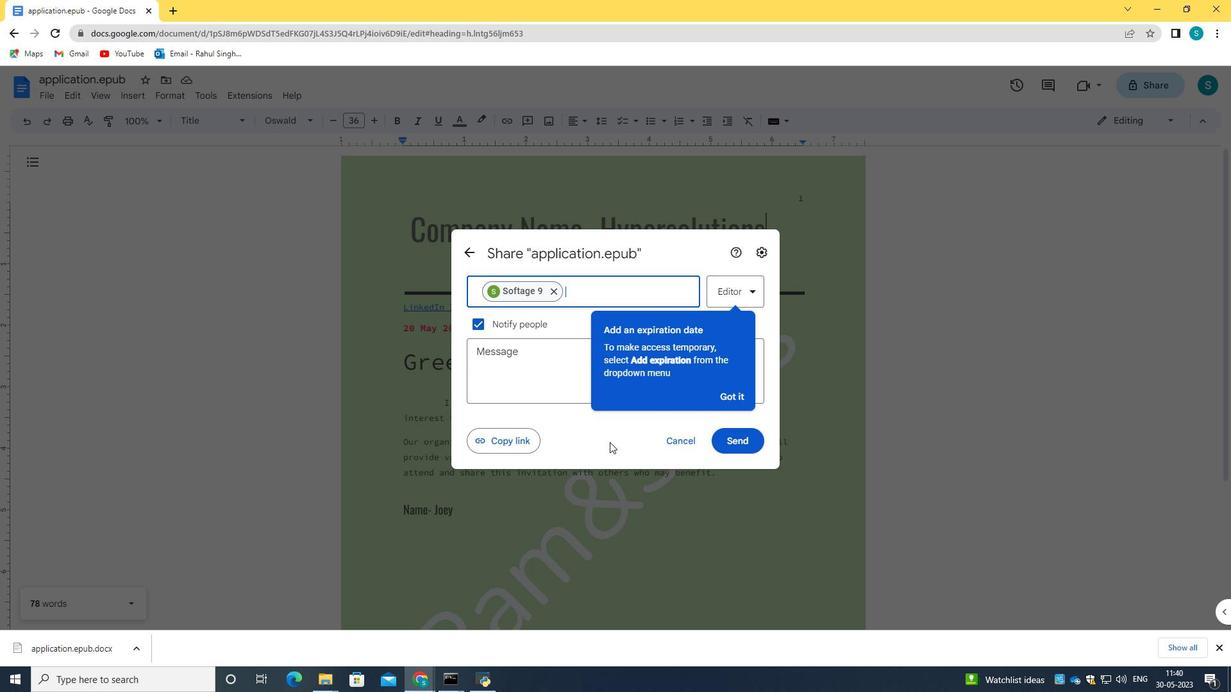 
Action: Mouse moved to (543, 368)
Screenshot: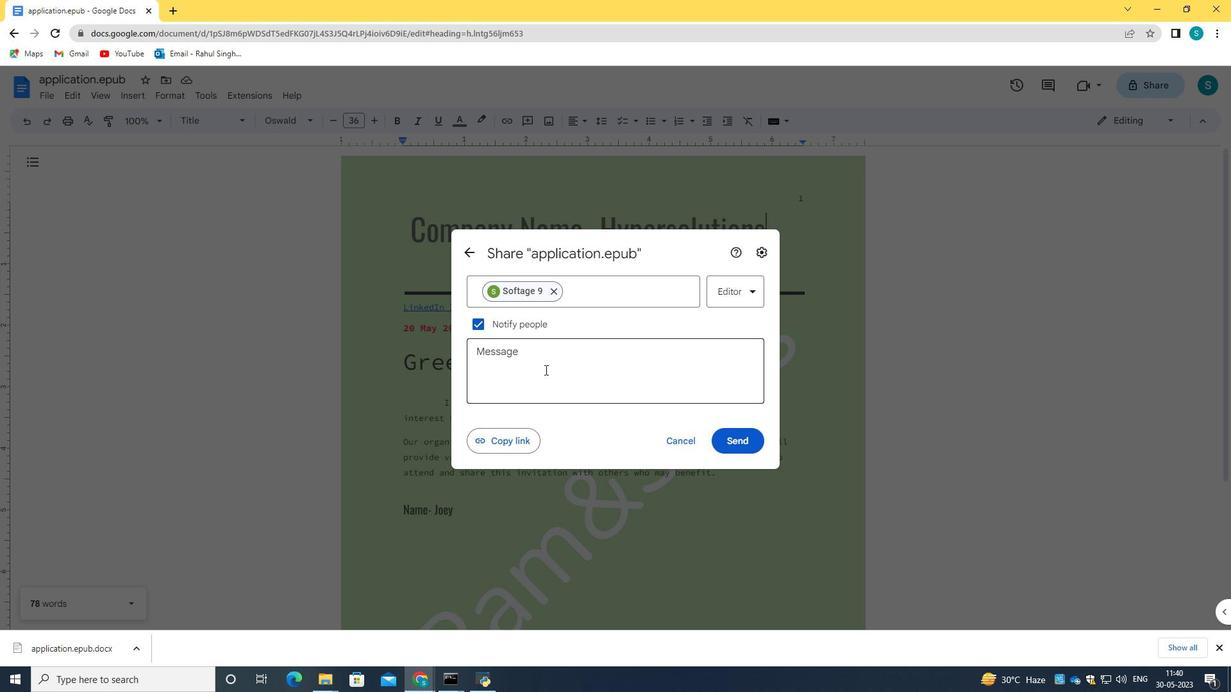 
Action: Mouse pressed left at (543, 368)
Screenshot: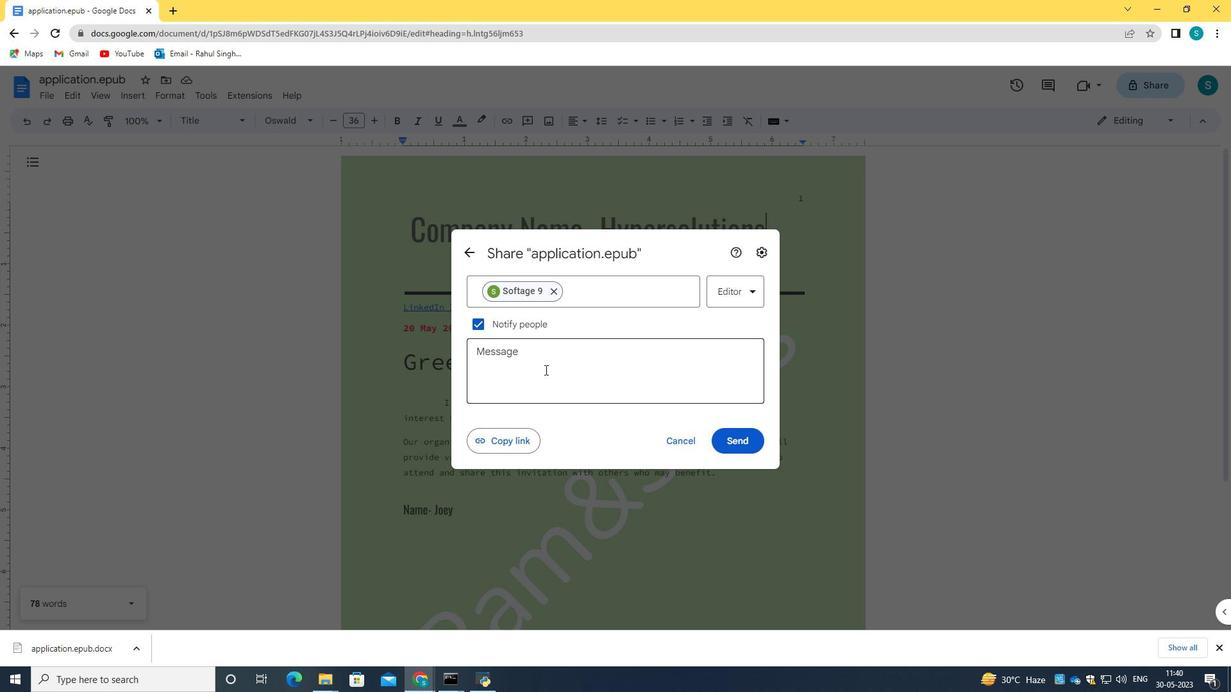 
Action: Mouse moved to (739, 298)
Screenshot: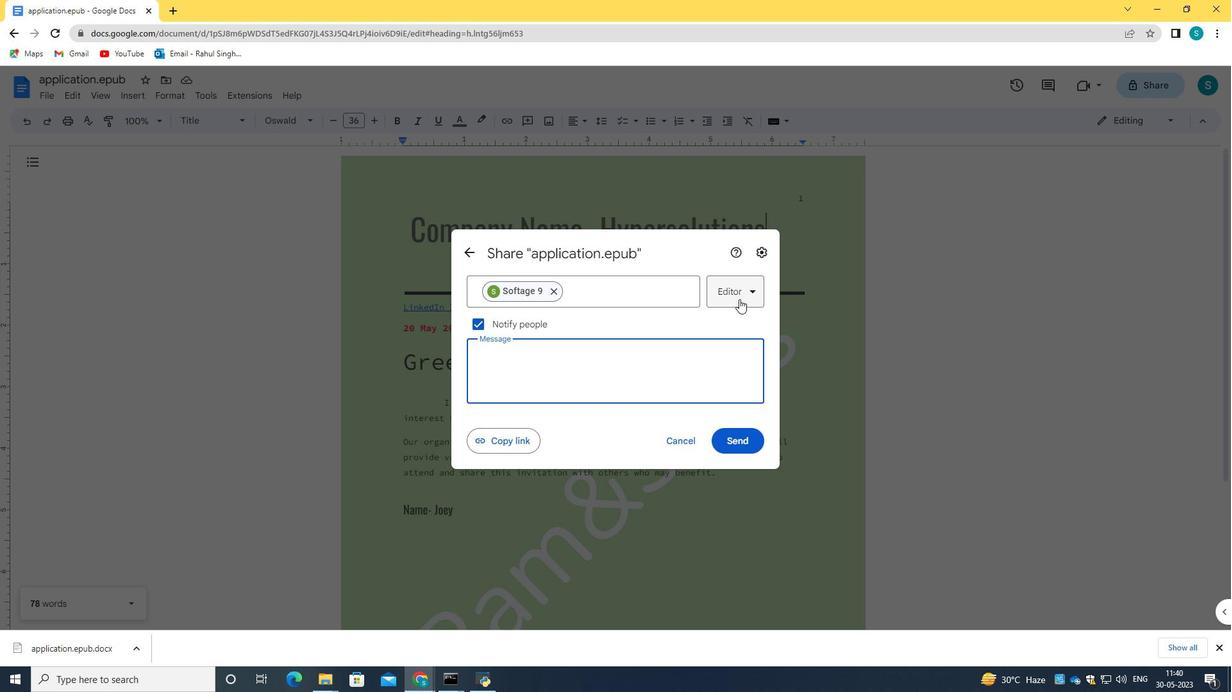 
Action: Mouse pressed left at (739, 298)
Screenshot: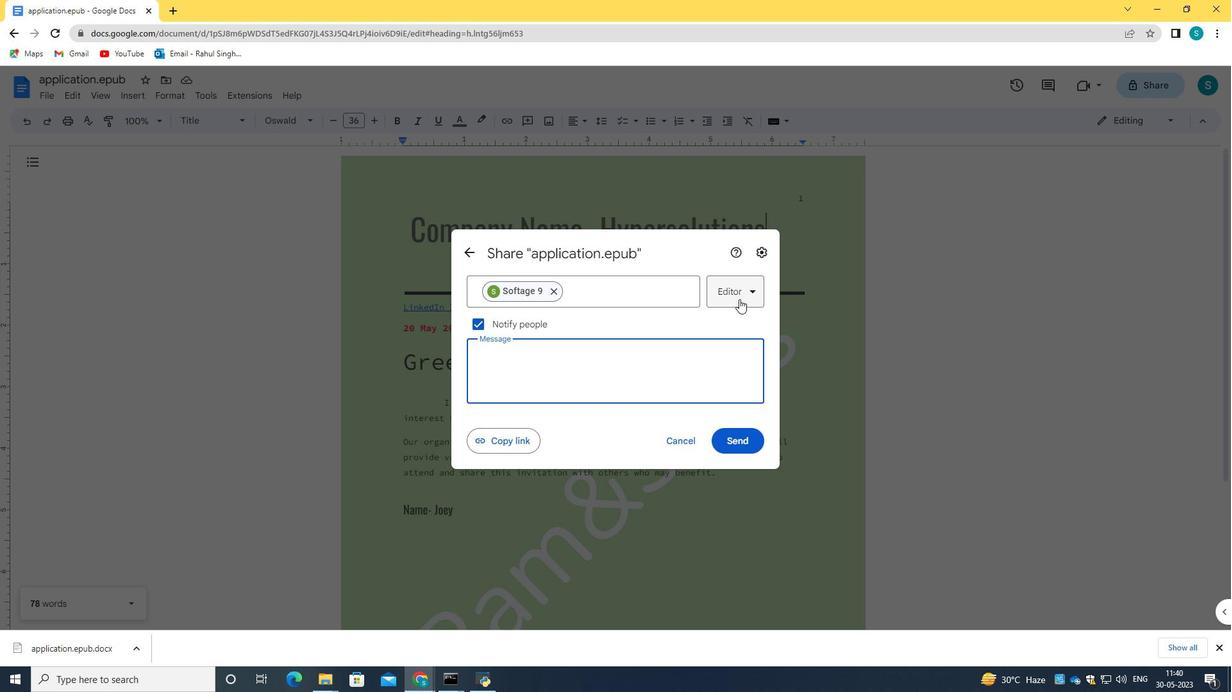 
Action: Mouse moved to (740, 290)
Screenshot: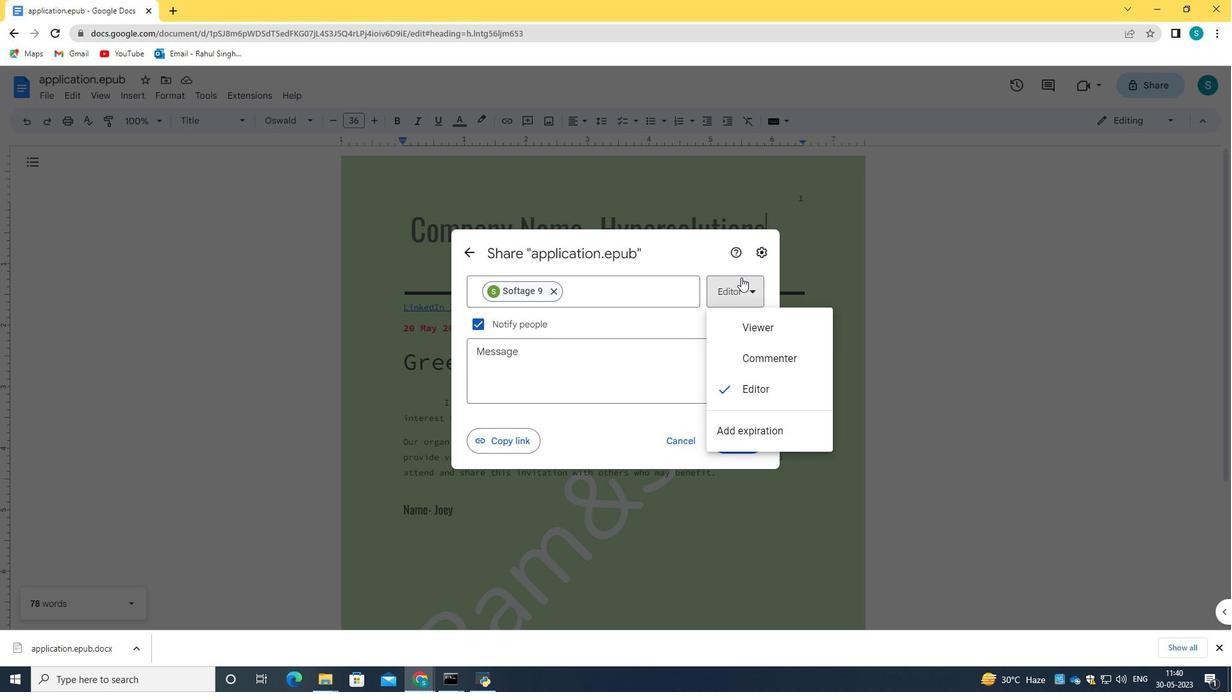 
Action: Mouse pressed left at (740, 290)
Screenshot: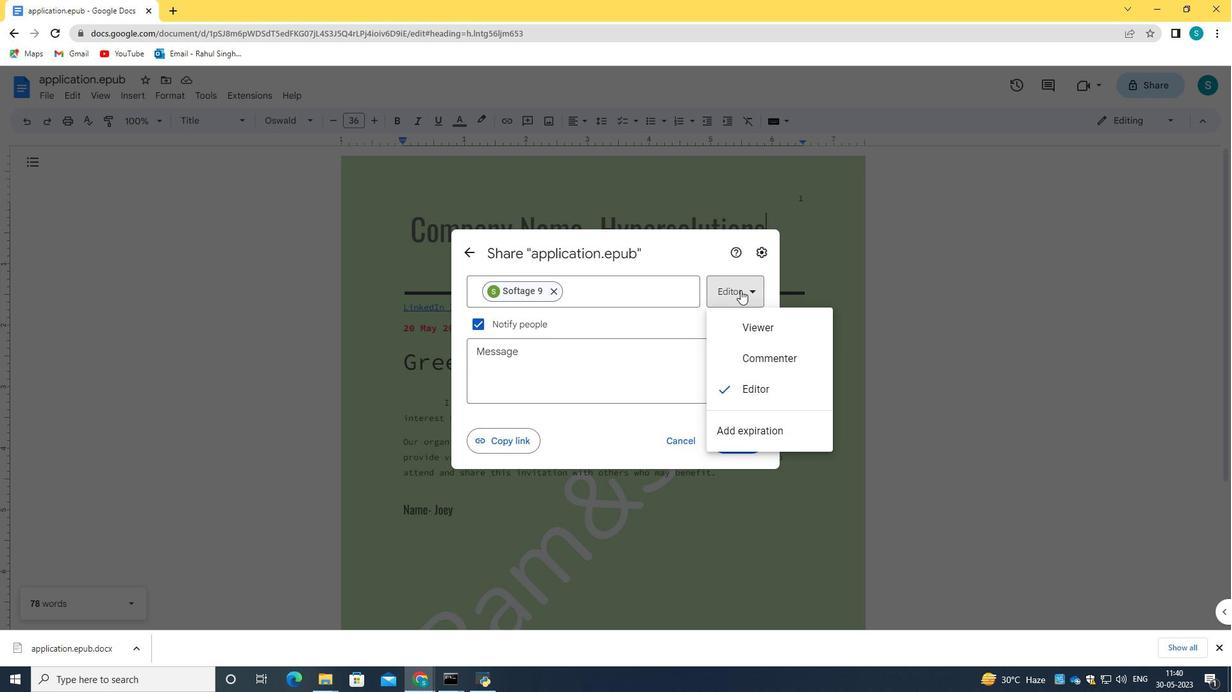 
Action: Mouse moved to (738, 440)
Screenshot: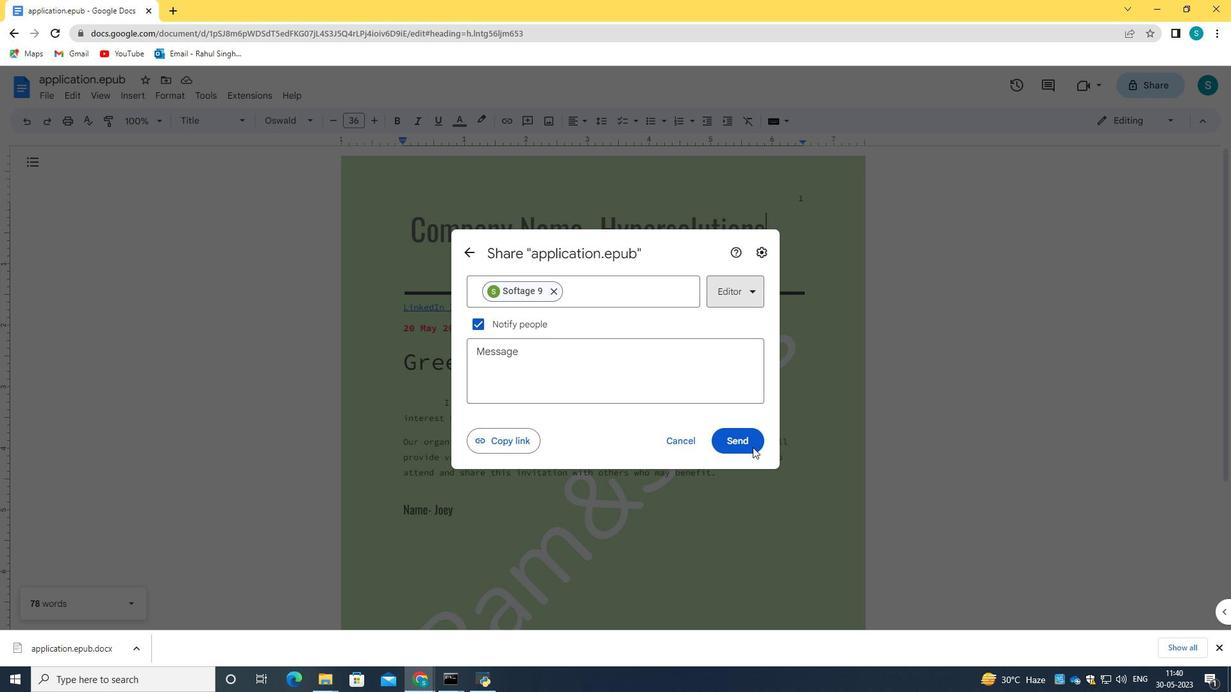 
Action: Mouse pressed left at (738, 440)
Screenshot: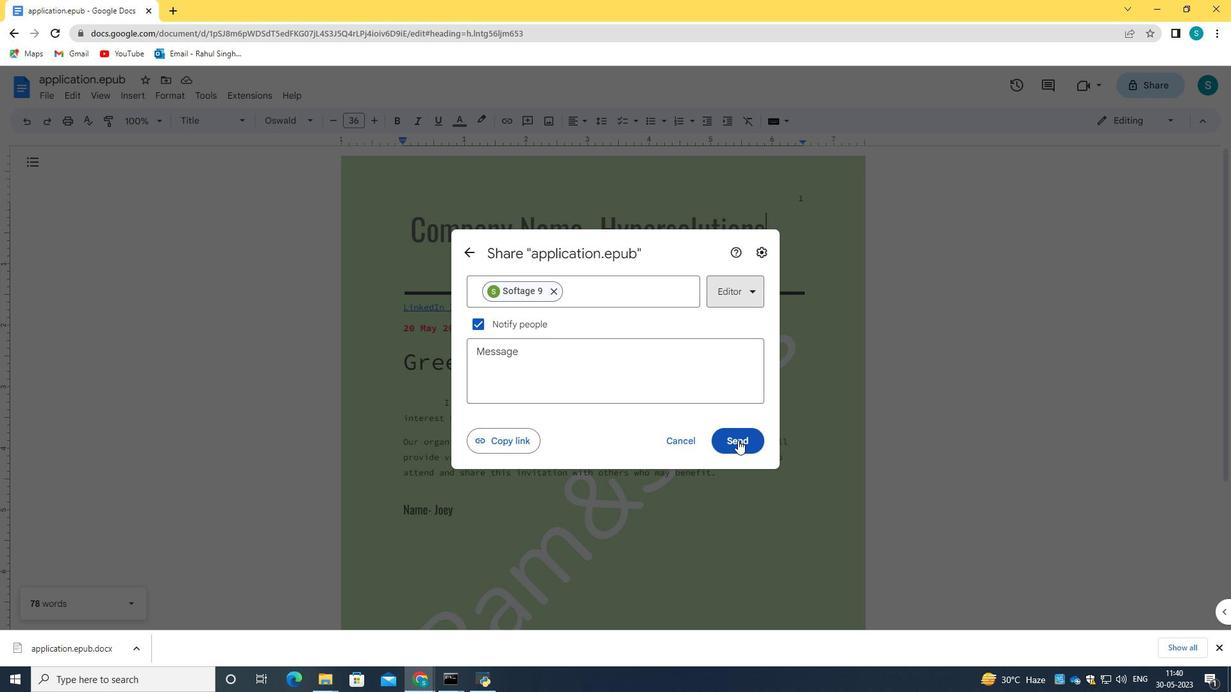 
Action: Mouse moved to (133, 100)
Screenshot: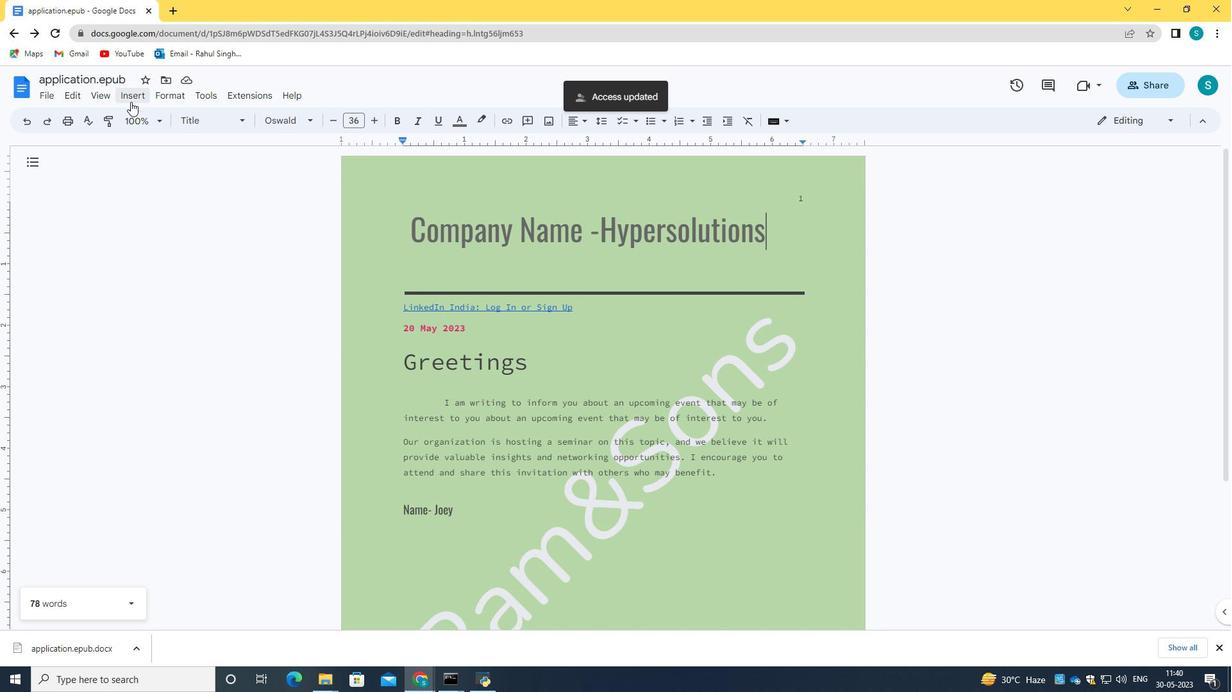
Action: Mouse pressed left at (133, 100)
Screenshot: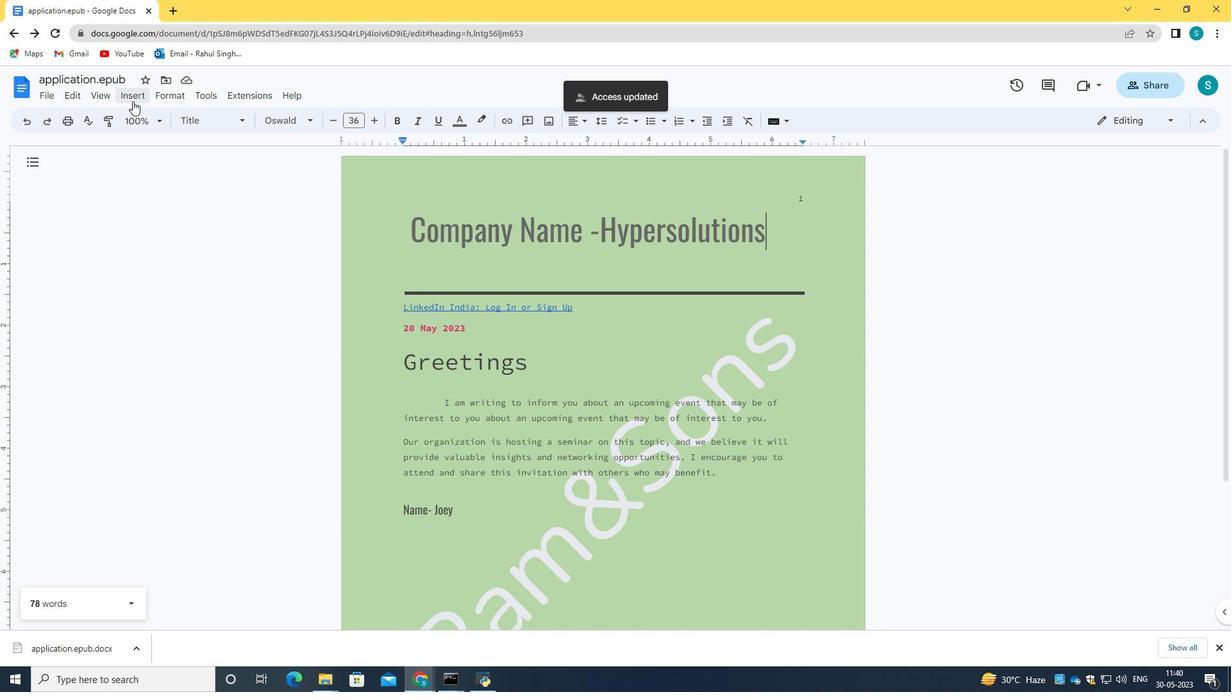 
Action: Mouse moved to (92, 384)
Screenshot: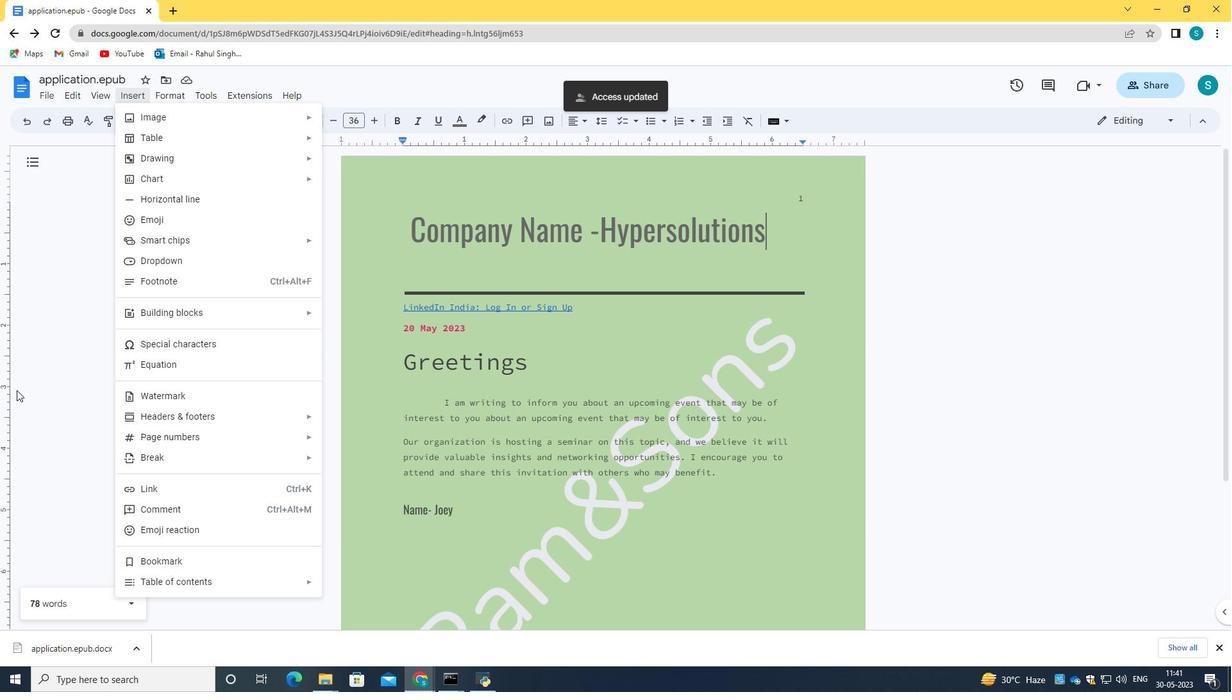 
Action: Mouse pressed left at (92, 384)
Screenshot: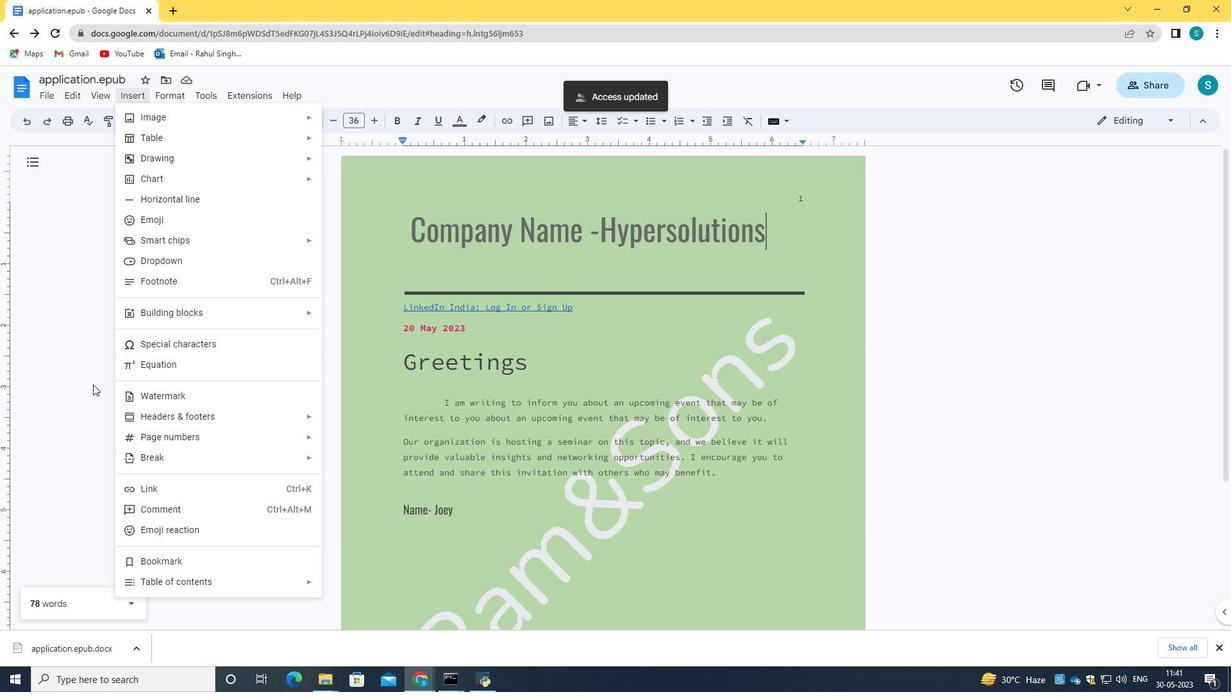 
Action: Mouse moved to (459, 321)
Screenshot: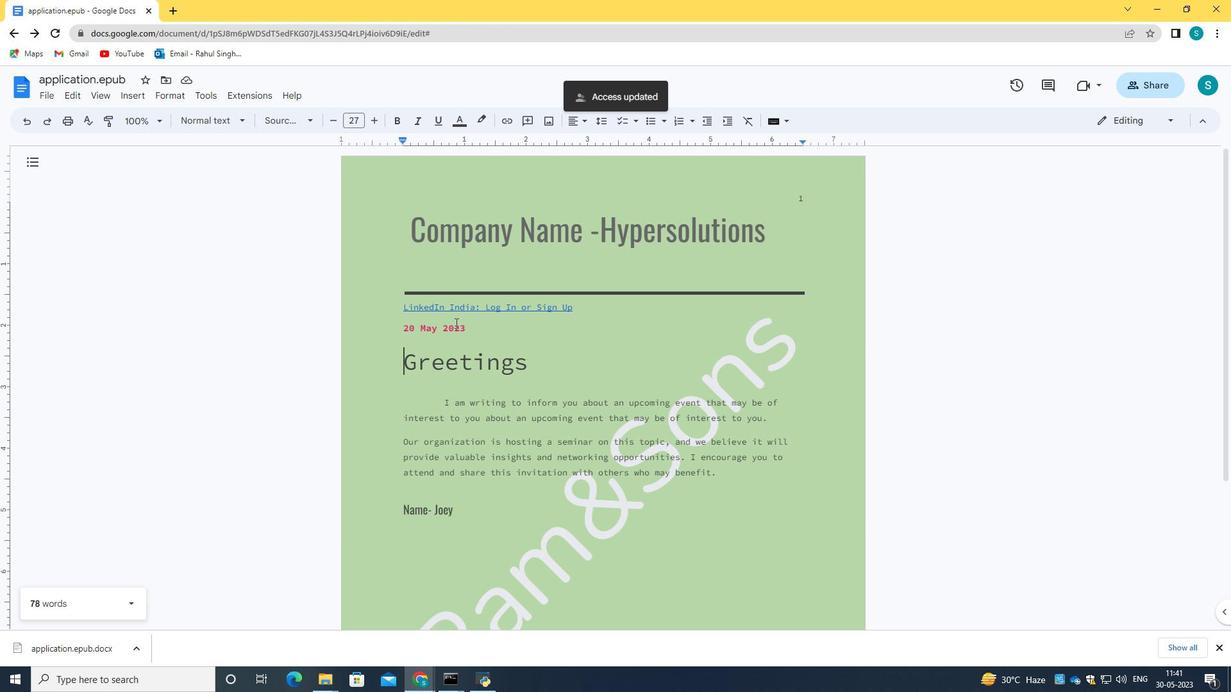 
